 Task: Find connections with filter location Santo Antônio de Posse with filter topic #likewith filter profile language French with filter current company Sapiens with filter school Mahatma Gandhi University, Kottayam with filter industry Oil and Gas with filter service category Pricing Strategy with filter keywords title Drafter
Action: Mouse moved to (502, 93)
Screenshot: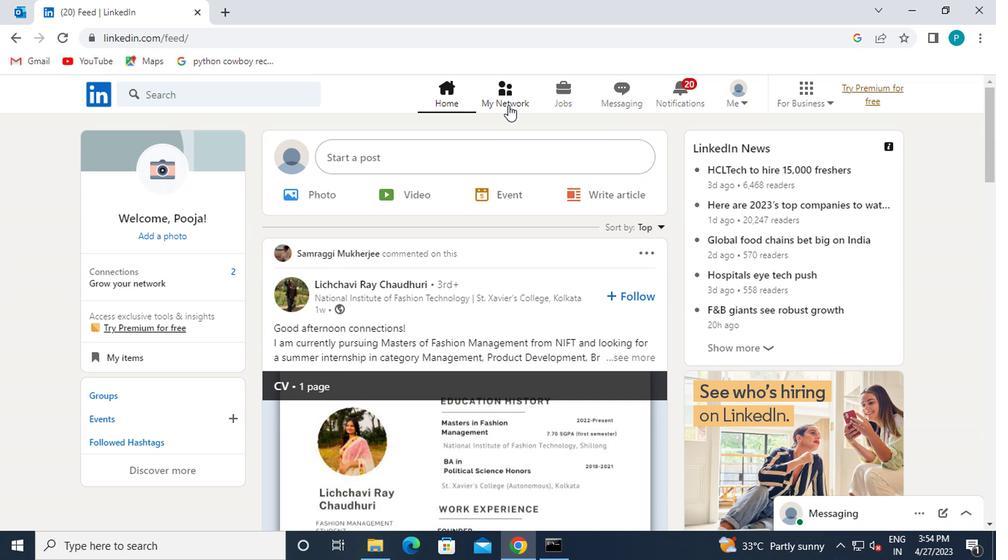 
Action: Mouse pressed left at (502, 93)
Screenshot: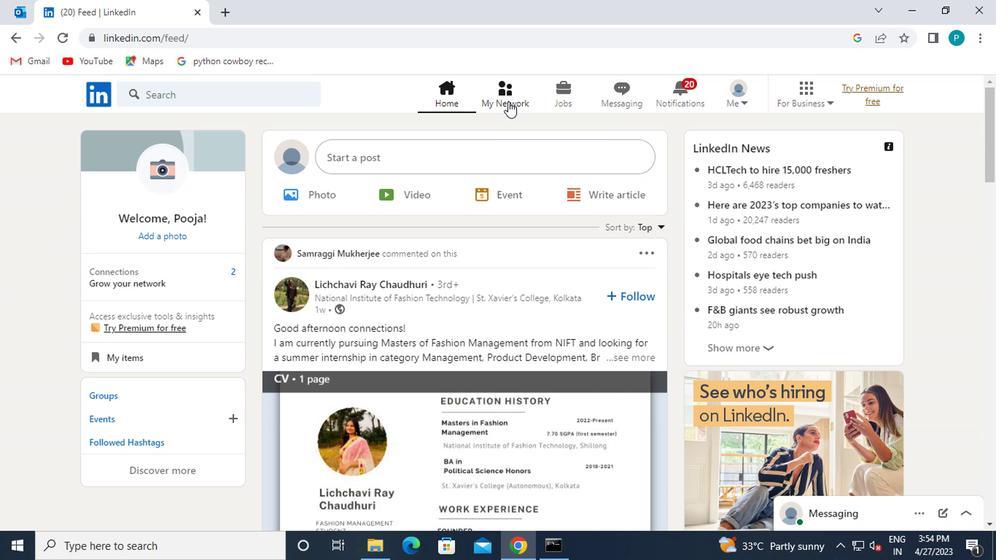 
Action: Mouse moved to (169, 177)
Screenshot: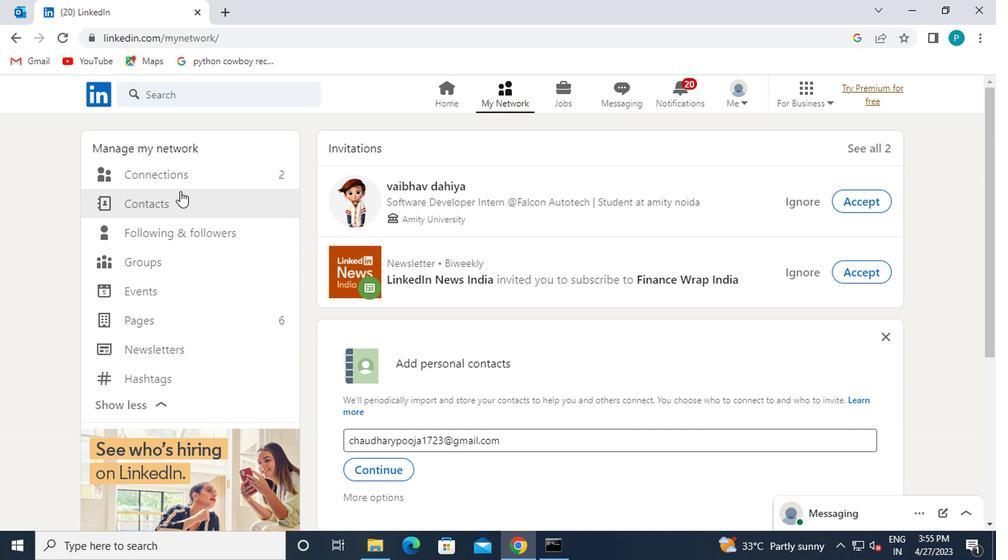
Action: Mouse pressed left at (169, 177)
Screenshot: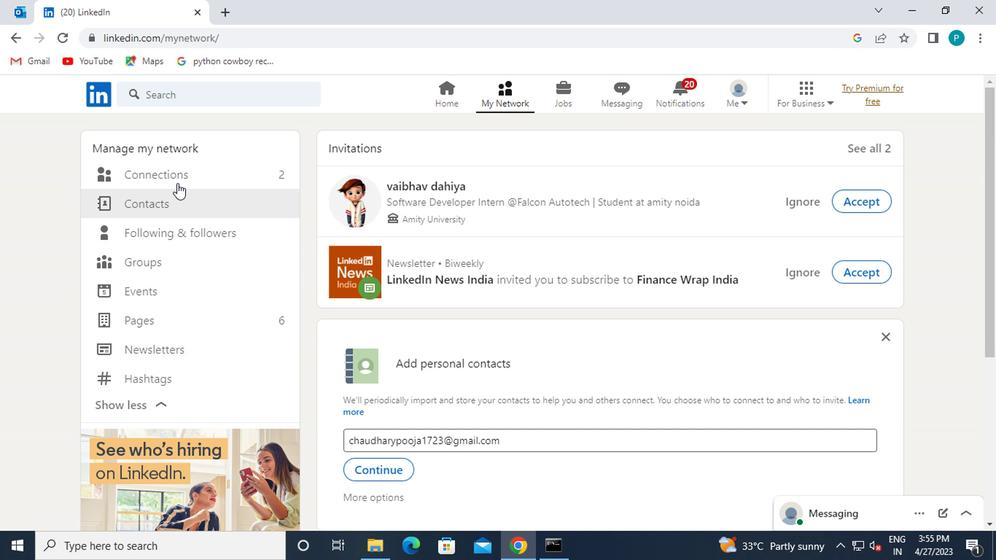 
Action: Mouse moved to (629, 178)
Screenshot: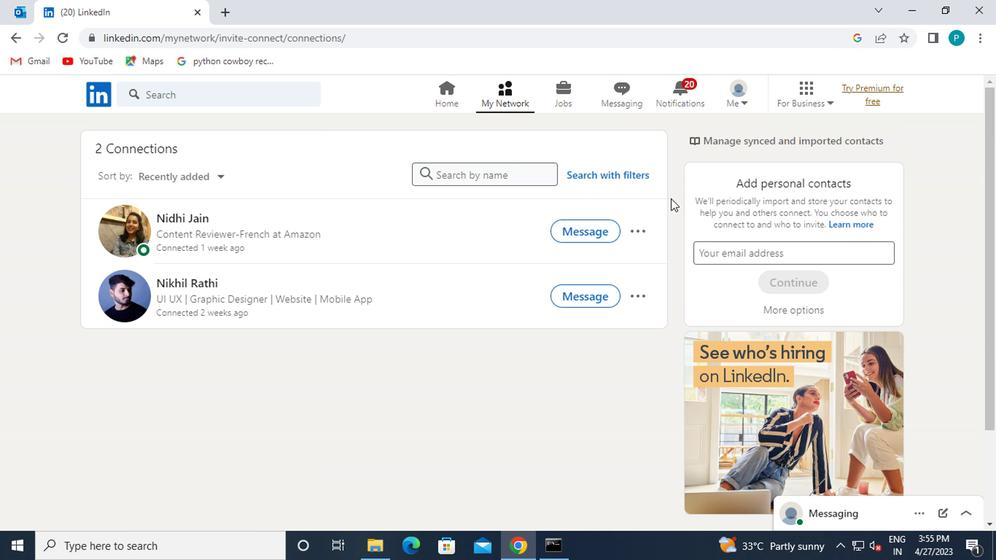 
Action: Mouse pressed left at (629, 178)
Screenshot: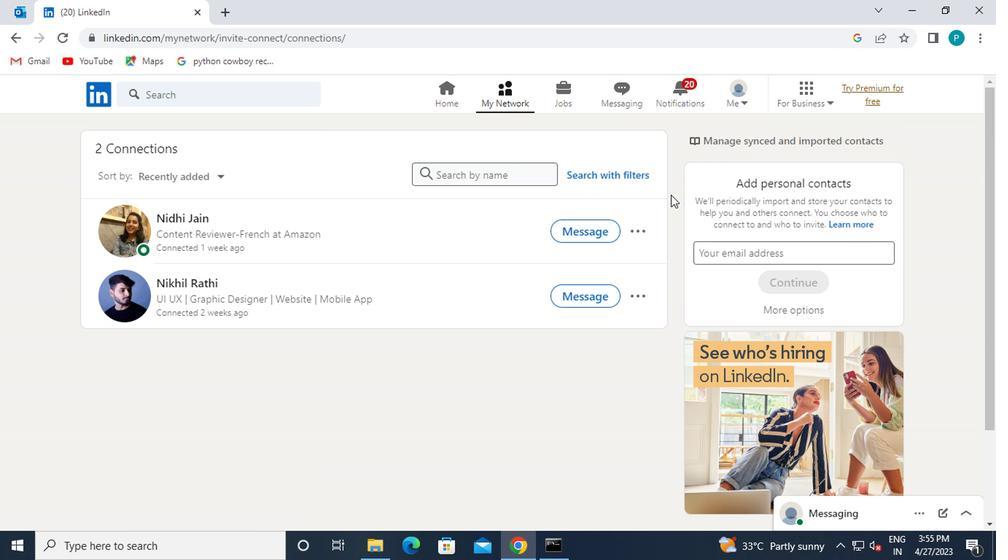 
Action: Mouse moved to (542, 140)
Screenshot: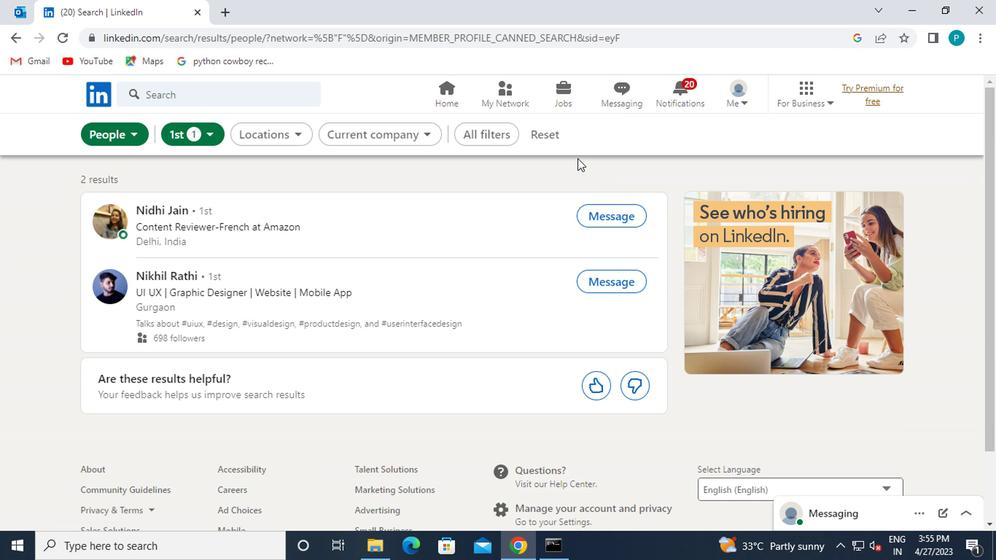 
Action: Mouse pressed left at (542, 140)
Screenshot: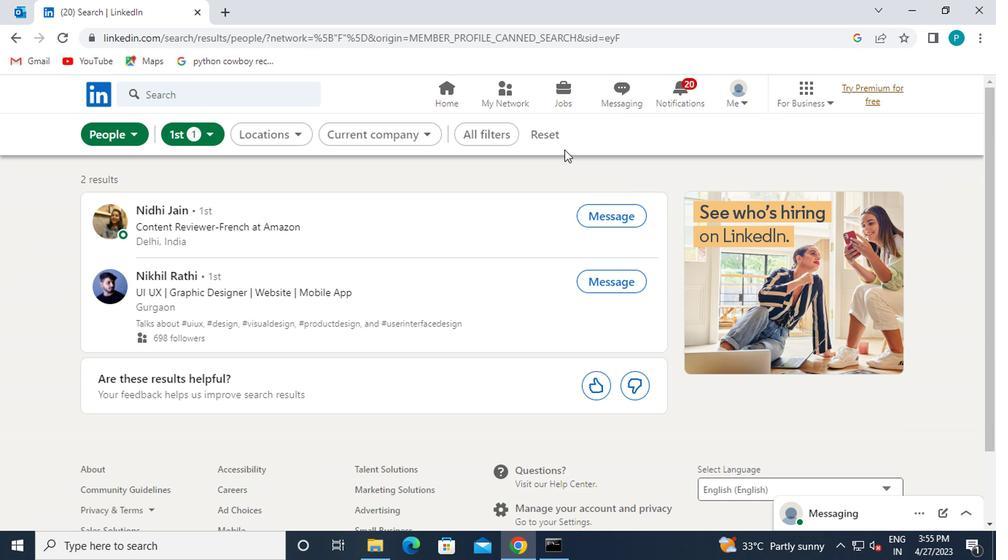
Action: Mouse moved to (531, 137)
Screenshot: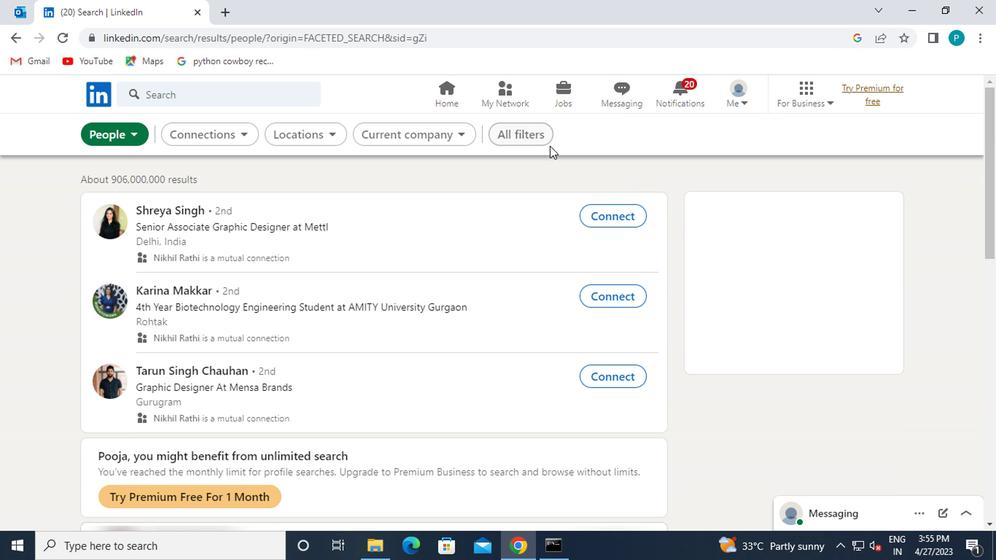 
Action: Mouse pressed left at (531, 137)
Screenshot: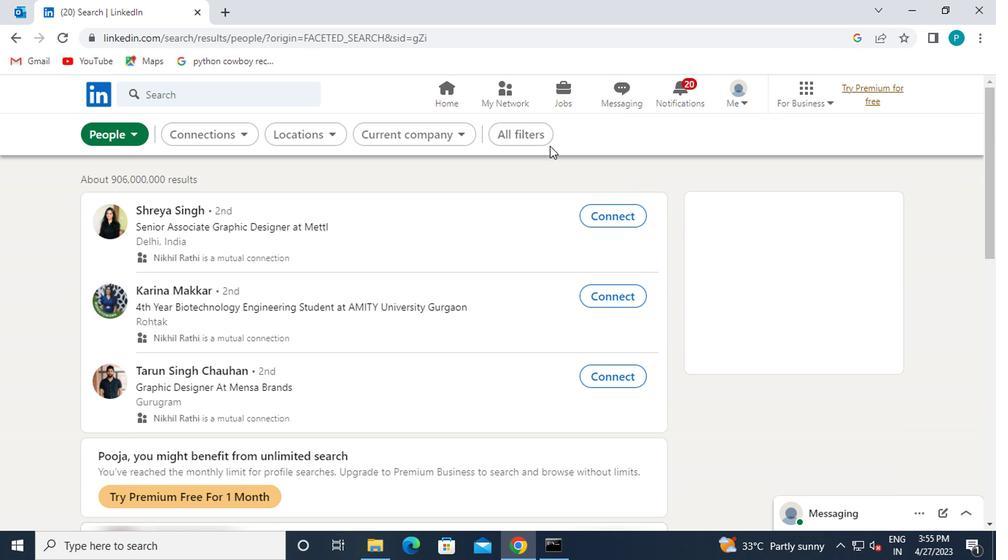 
Action: Mouse moved to (812, 295)
Screenshot: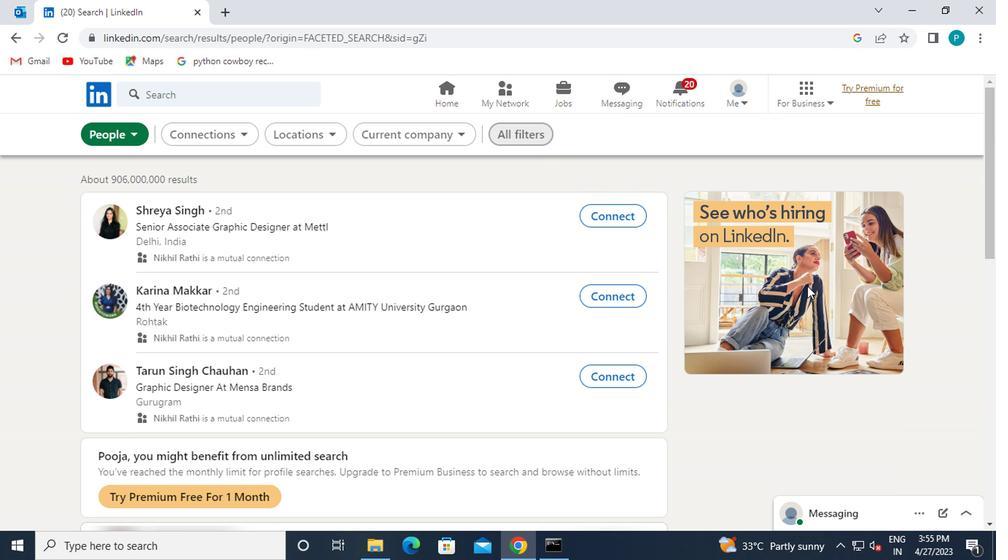 
Action: Mouse scrolled (812, 294) with delta (0, -1)
Screenshot: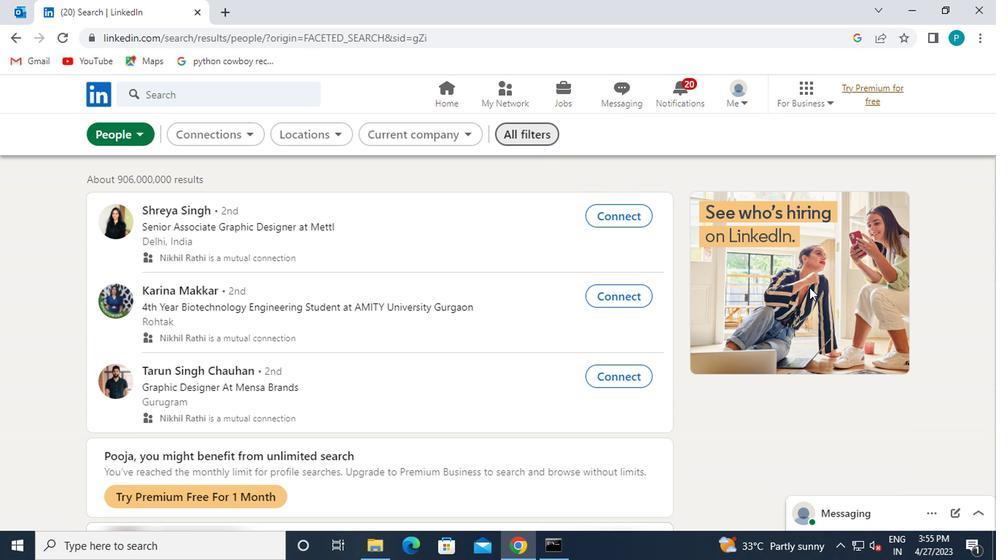 
Action: Mouse scrolled (812, 294) with delta (0, -1)
Screenshot: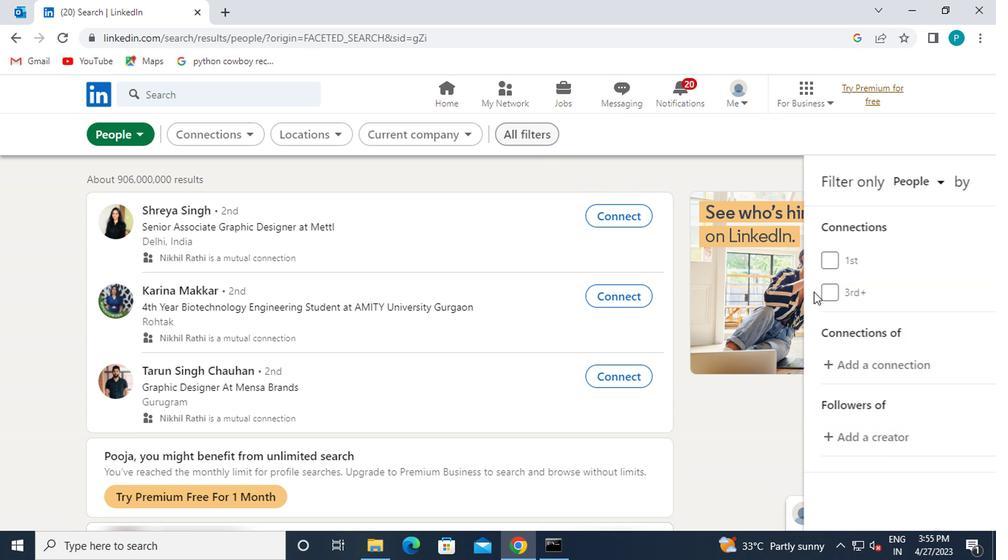 
Action: Mouse scrolled (812, 294) with delta (0, -1)
Screenshot: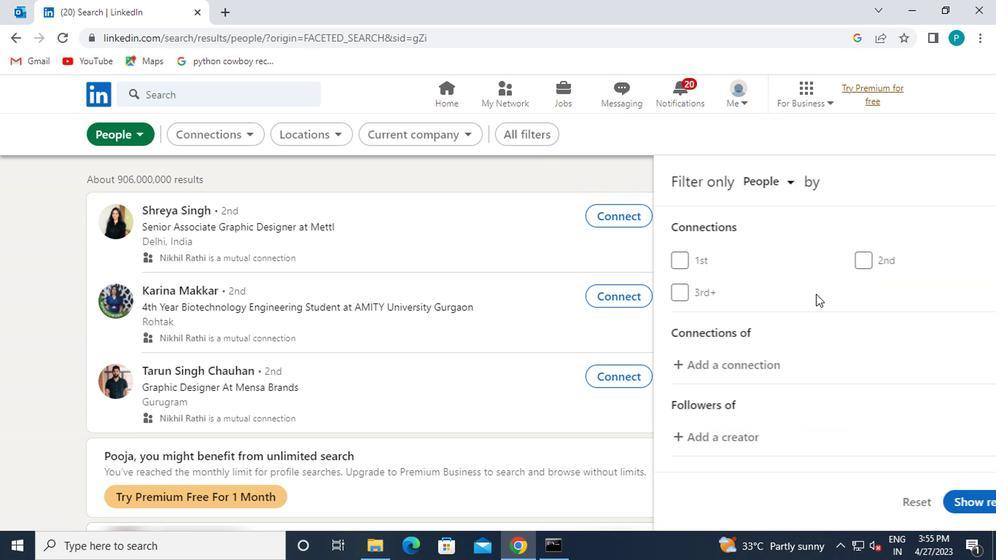 
Action: Mouse moved to (843, 360)
Screenshot: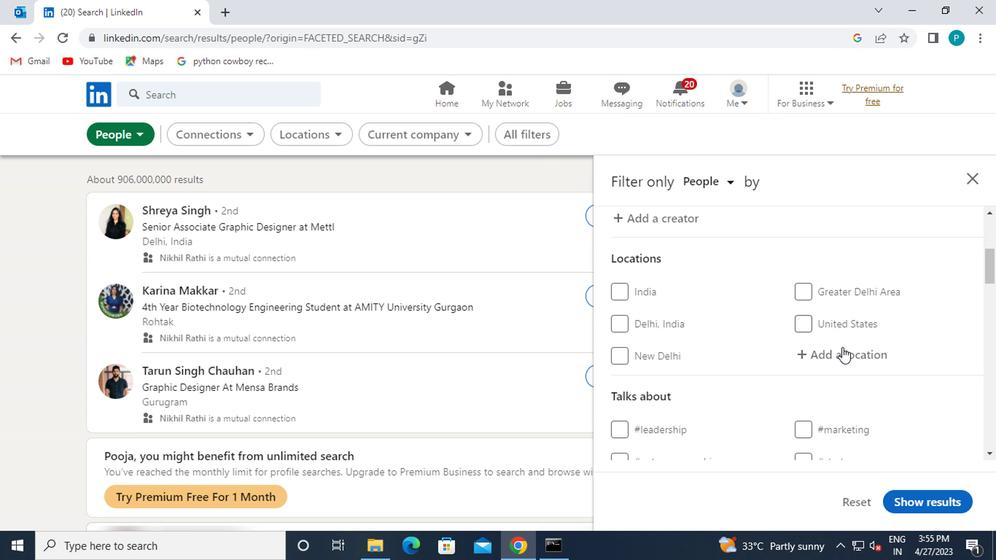 
Action: Mouse pressed left at (843, 360)
Screenshot: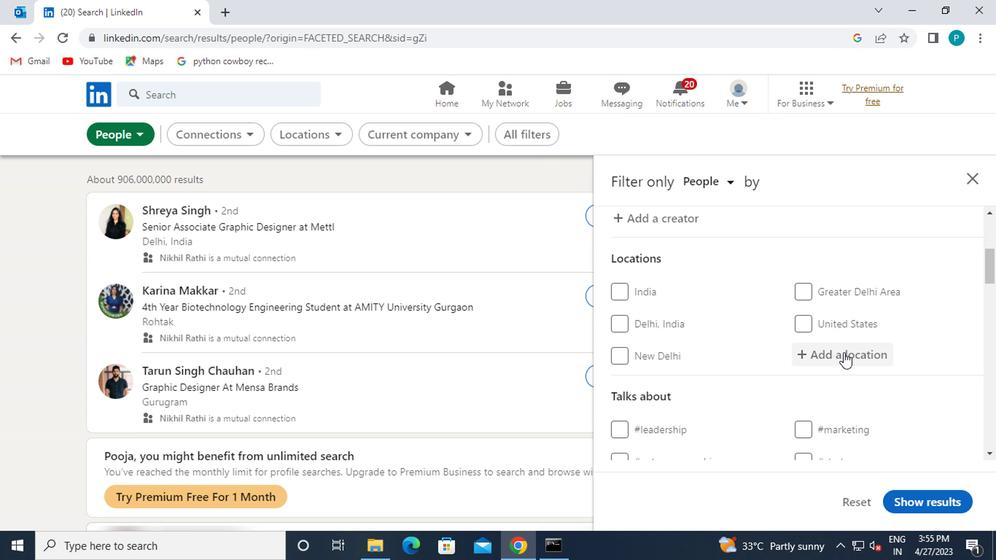 
Action: Key pressed <Key.caps_lock>s<Key.caps_lock>anto<Key.space><Key.caps_lock>a<Key.caps_lock>ntonio<Key.space>de
Screenshot: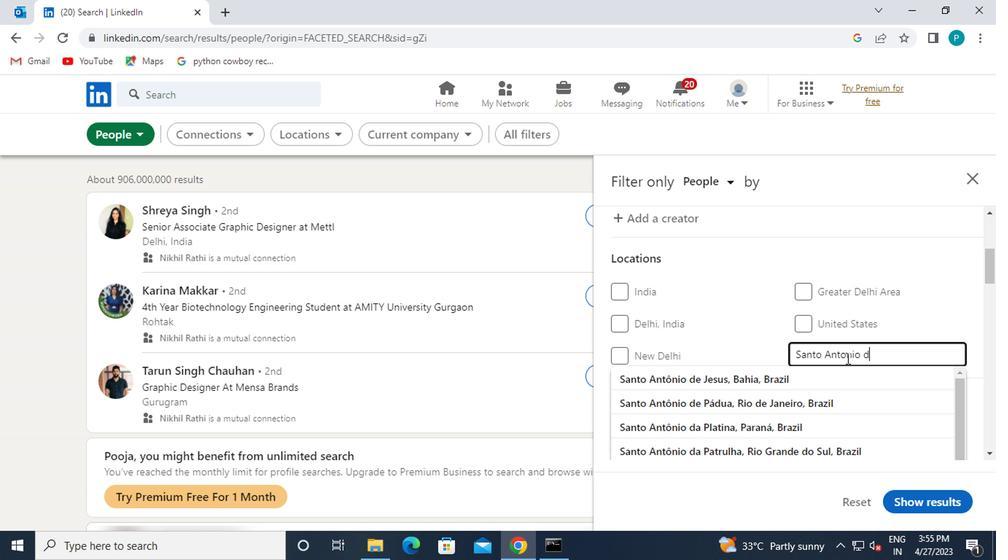 
Action: Mouse moved to (813, 424)
Screenshot: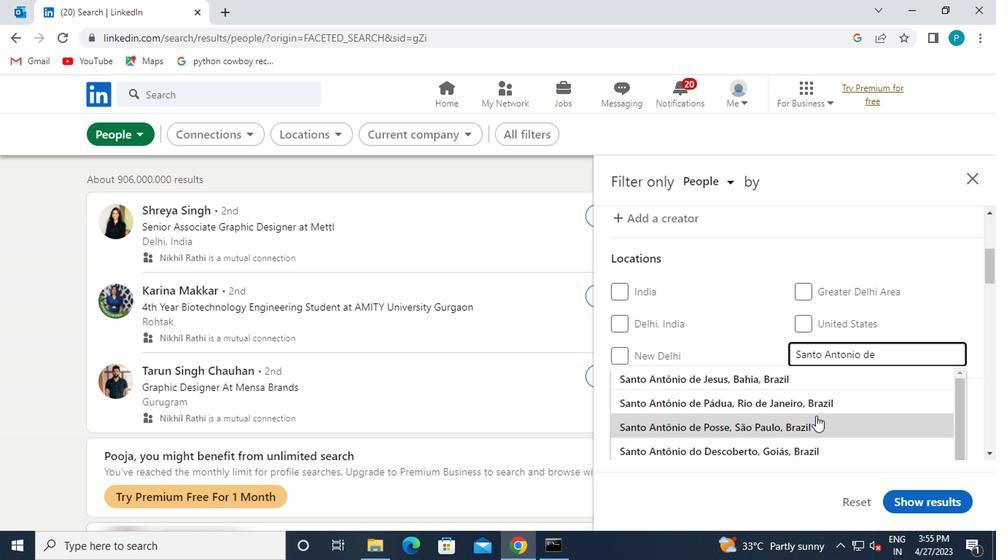 
Action: Mouse pressed left at (813, 424)
Screenshot: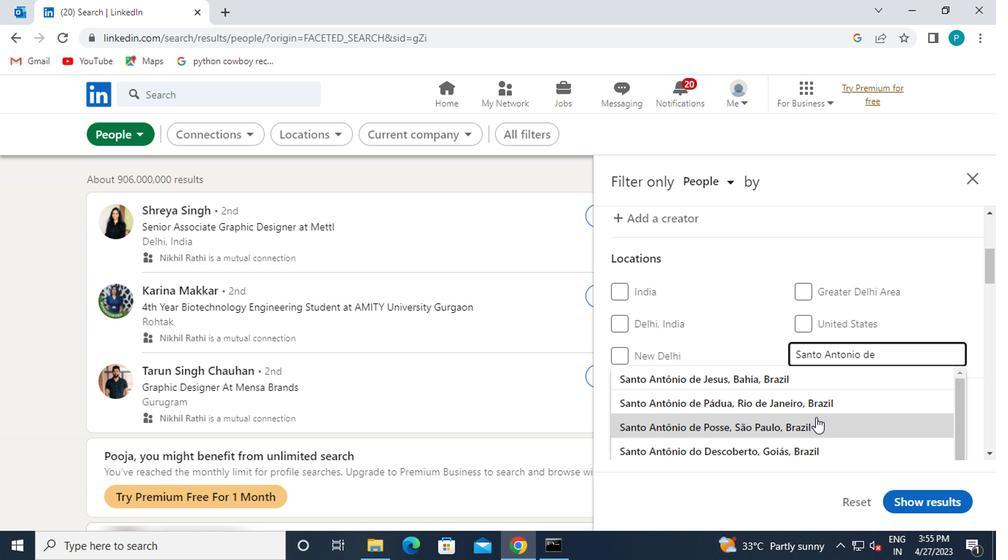 
Action: Mouse moved to (812, 392)
Screenshot: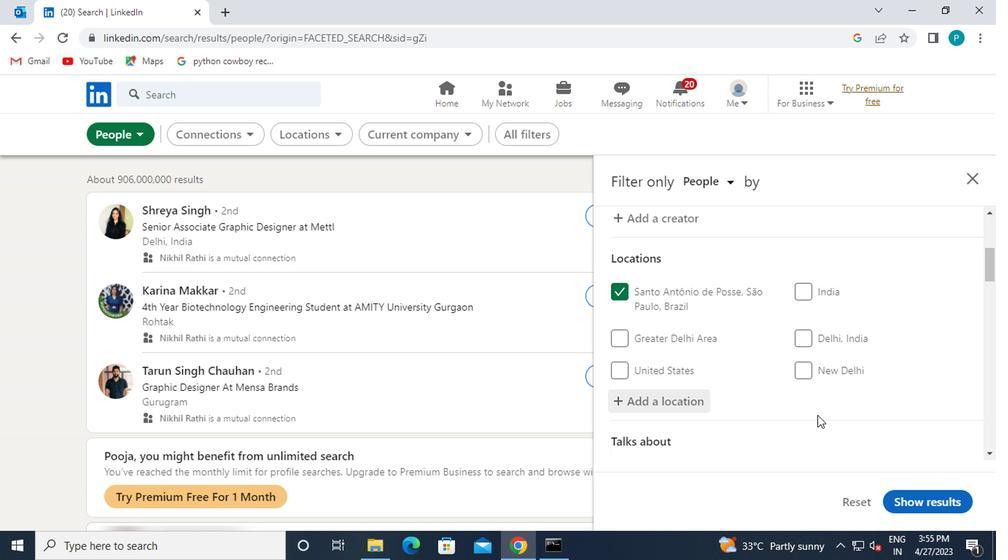 
Action: Mouse scrolled (812, 391) with delta (0, 0)
Screenshot: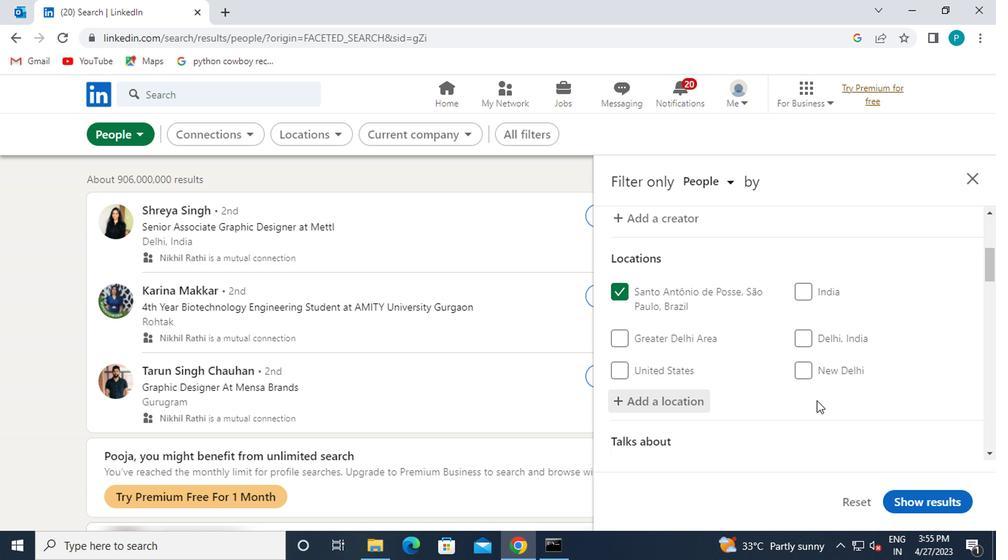 
Action: Mouse scrolled (812, 391) with delta (0, 0)
Screenshot: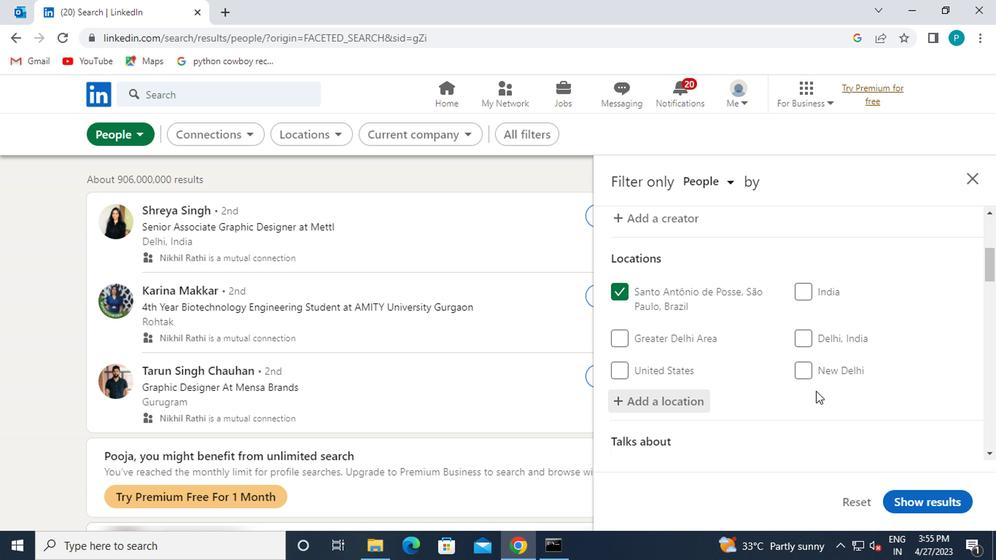 
Action: Mouse pressed left at (812, 392)
Screenshot: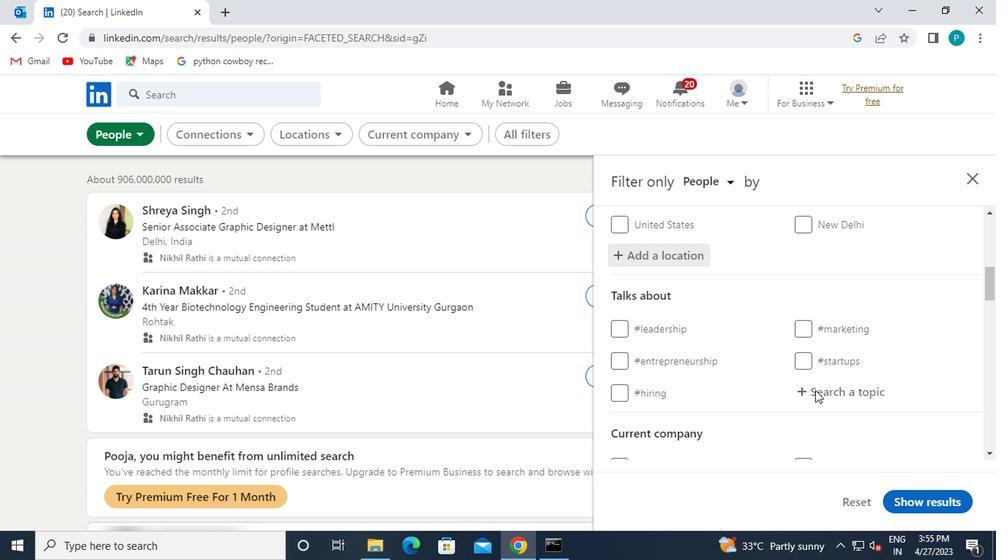 
Action: Mouse moved to (818, 389)
Screenshot: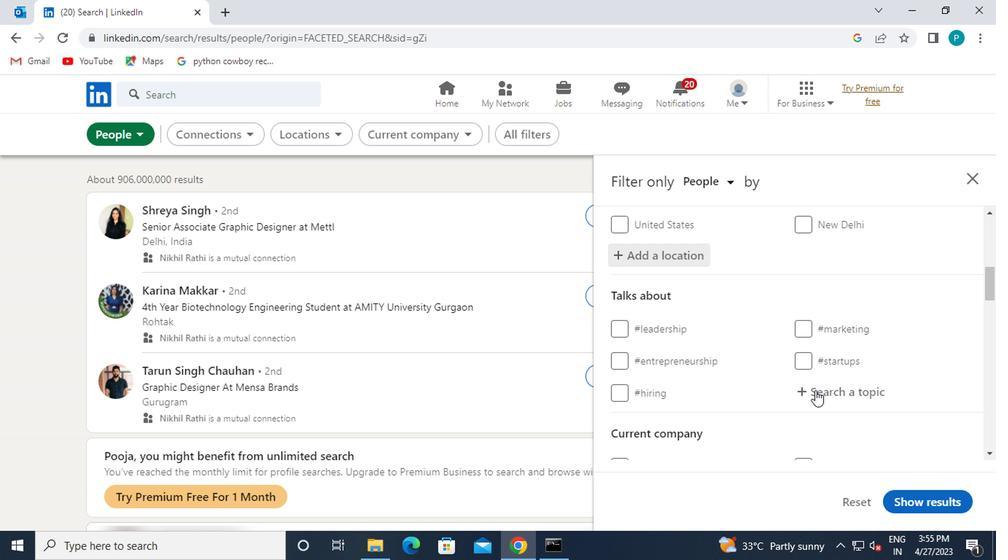 
Action: Key pressed <Key.shift>#LIKE
Screenshot: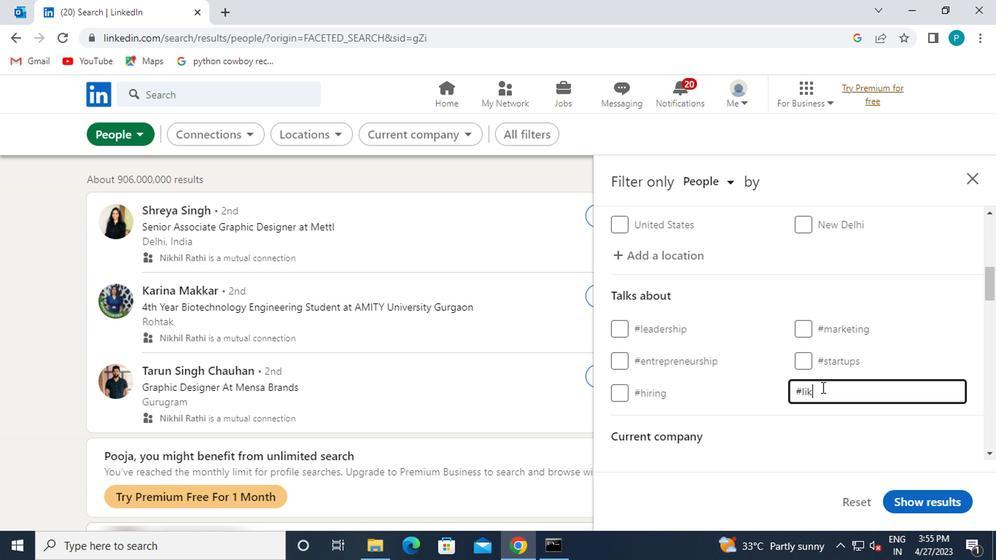 
Action: Mouse moved to (763, 388)
Screenshot: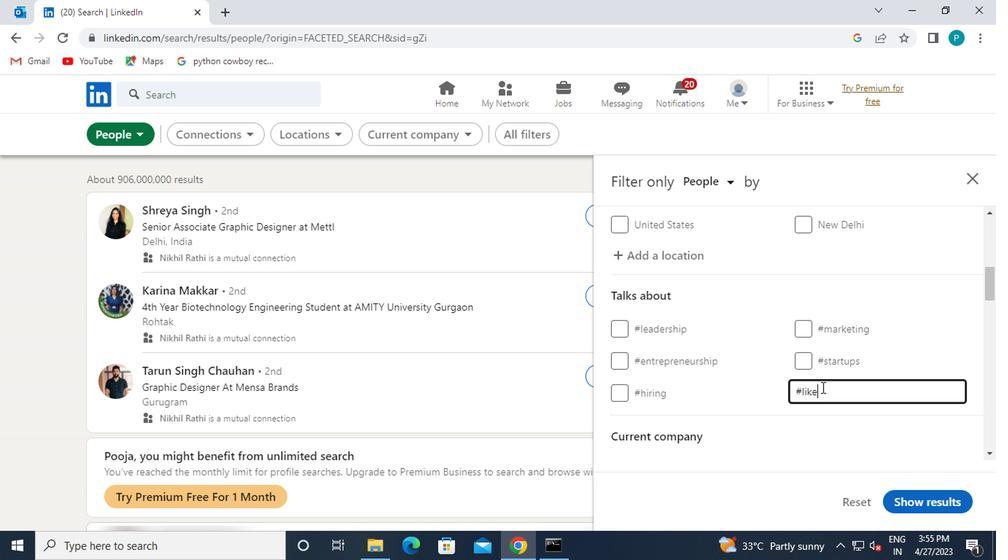 
Action: Mouse scrolled (763, 388) with delta (0, 0)
Screenshot: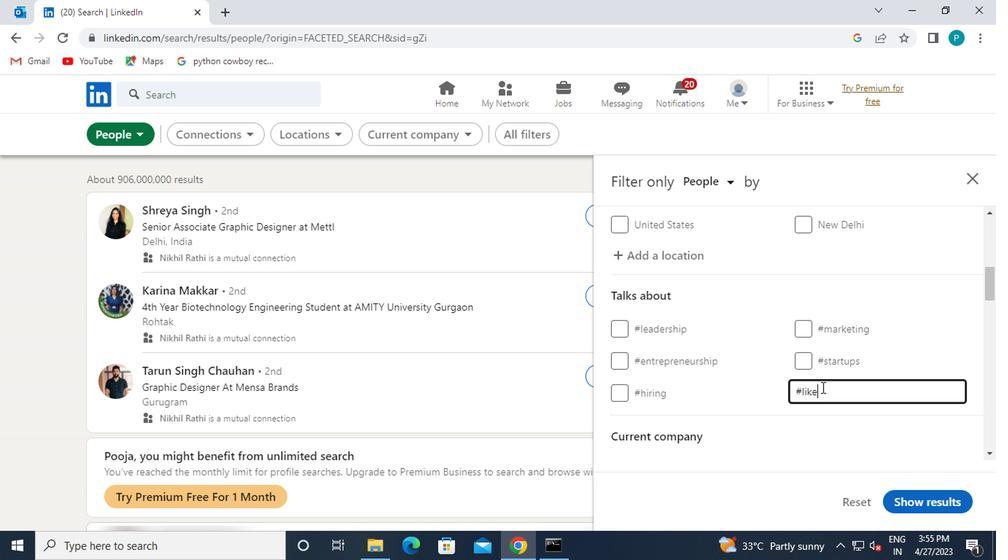
Action: Mouse moved to (761, 388)
Screenshot: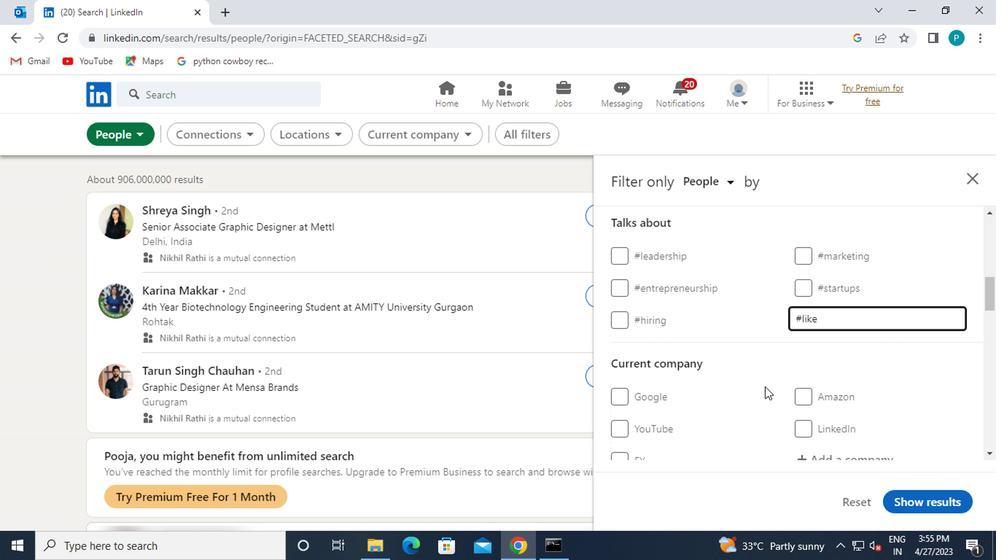 
Action: Mouse scrolled (761, 388) with delta (0, 0)
Screenshot: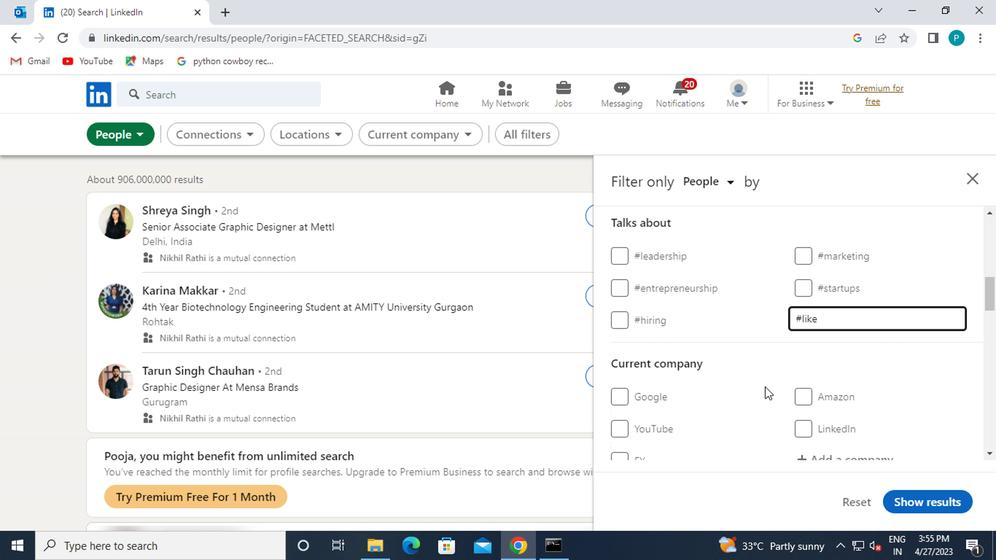 
Action: Mouse moved to (760, 388)
Screenshot: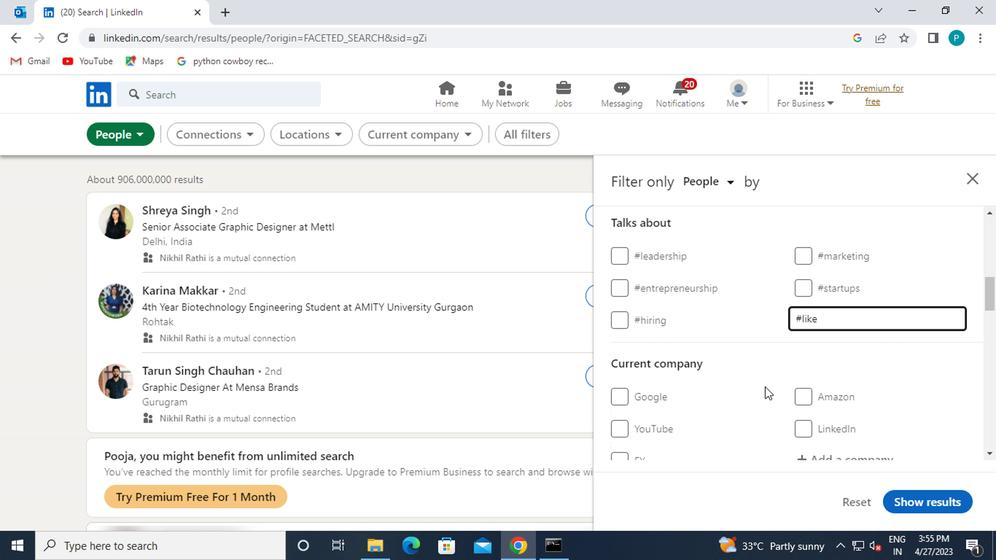 
Action: Mouse scrolled (760, 388) with delta (0, 0)
Screenshot: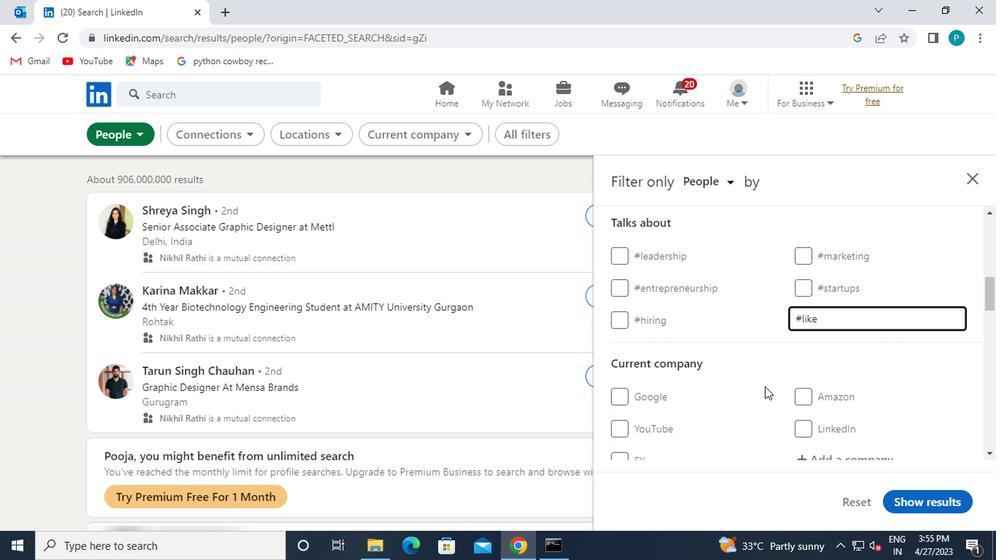 
Action: Mouse moved to (772, 395)
Screenshot: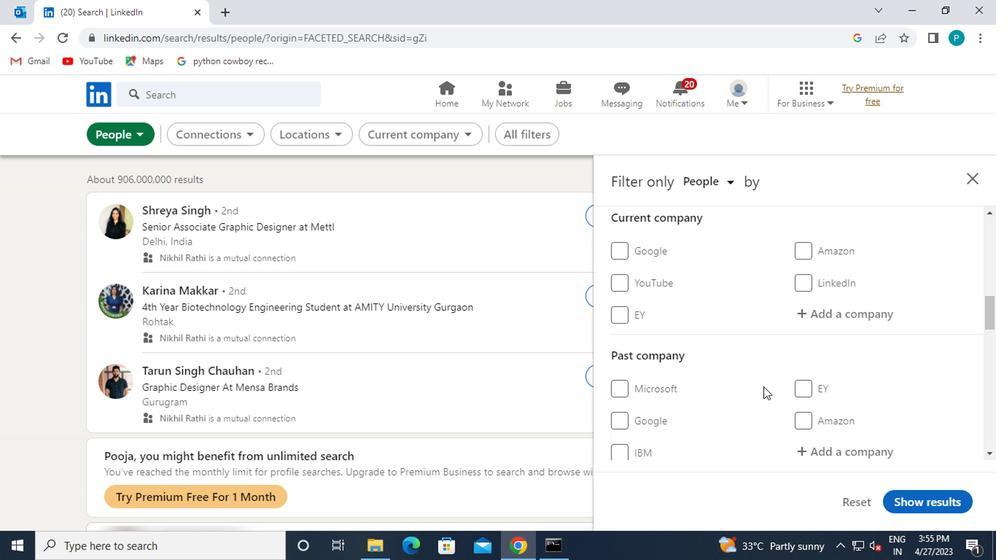 
Action: Mouse scrolled (772, 395) with delta (0, 0)
Screenshot: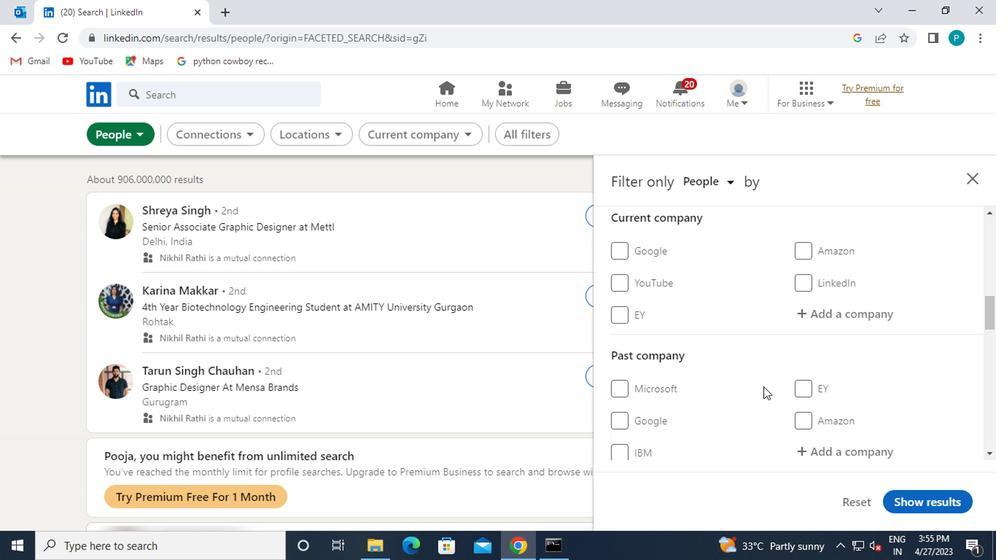 
Action: Mouse scrolled (772, 395) with delta (0, 0)
Screenshot: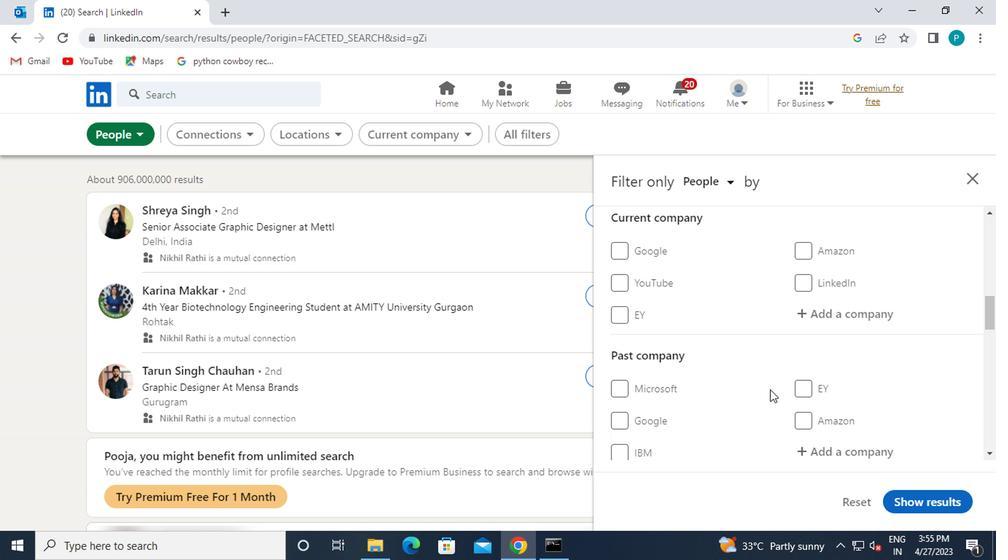 
Action: Mouse scrolled (772, 395) with delta (0, 0)
Screenshot: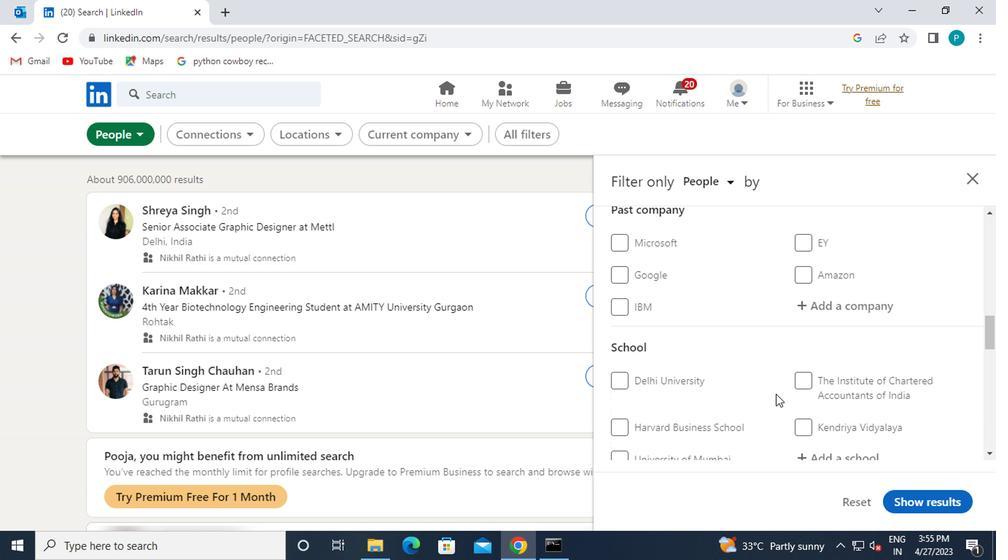 
Action: Mouse scrolled (772, 395) with delta (0, 0)
Screenshot: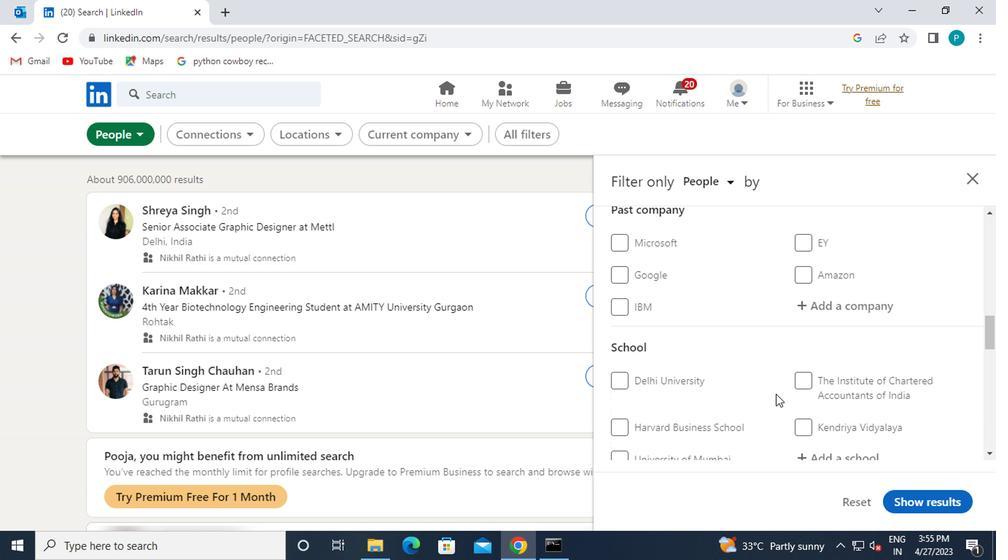 
Action: Mouse moved to (745, 381)
Screenshot: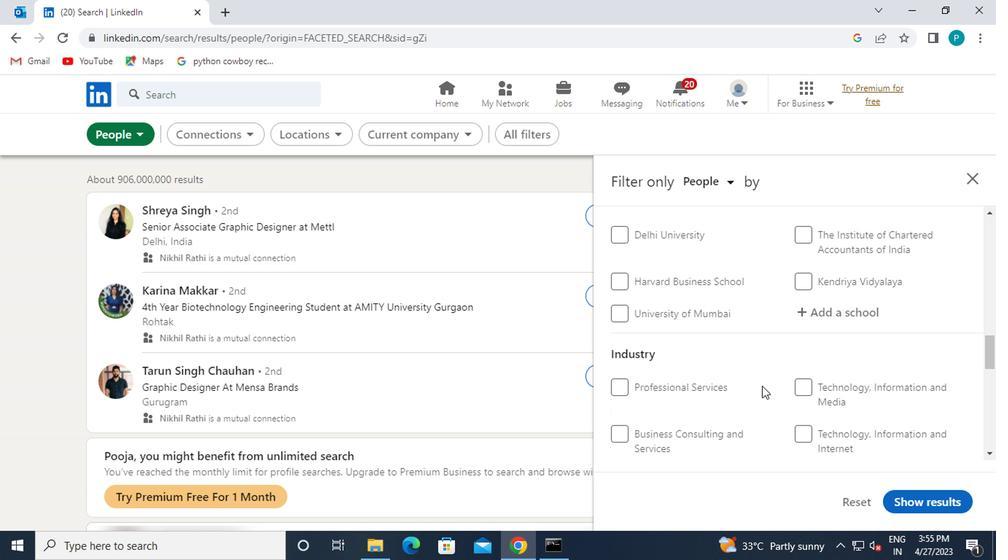 
Action: Mouse scrolled (745, 380) with delta (0, -1)
Screenshot: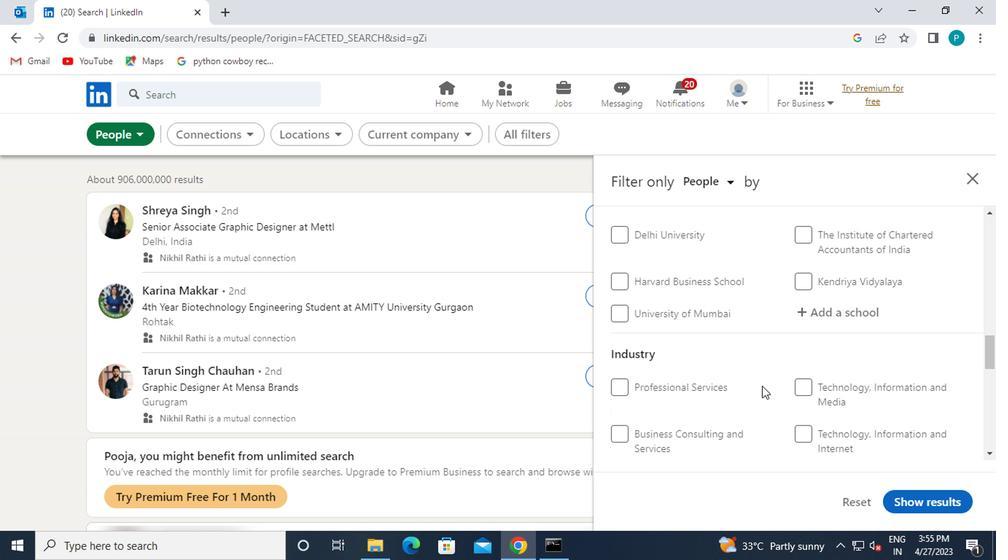 
Action: Mouse moved to (744, 380)
Screenshot: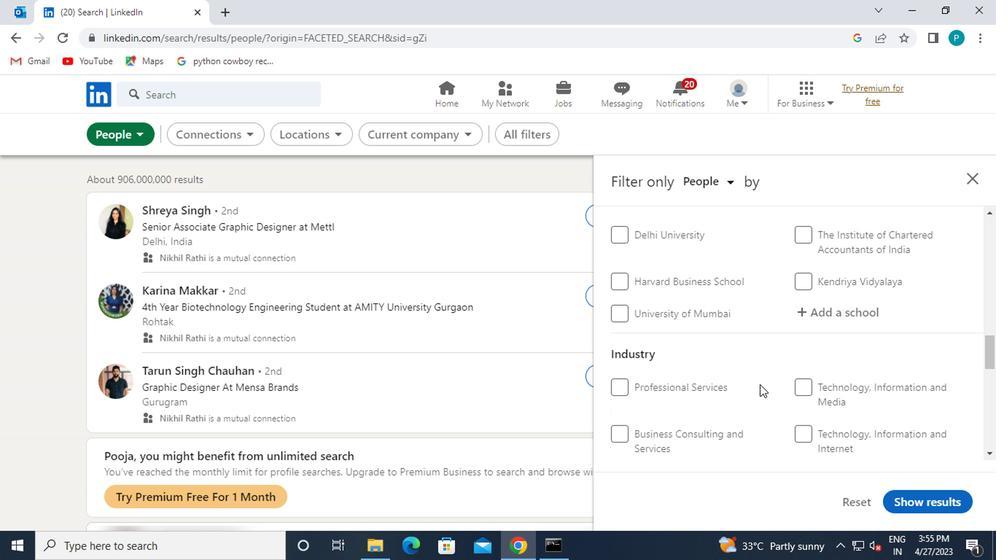 
Action: Mouse scrolled (744, 379) with delta (0, 0)
Screenshot: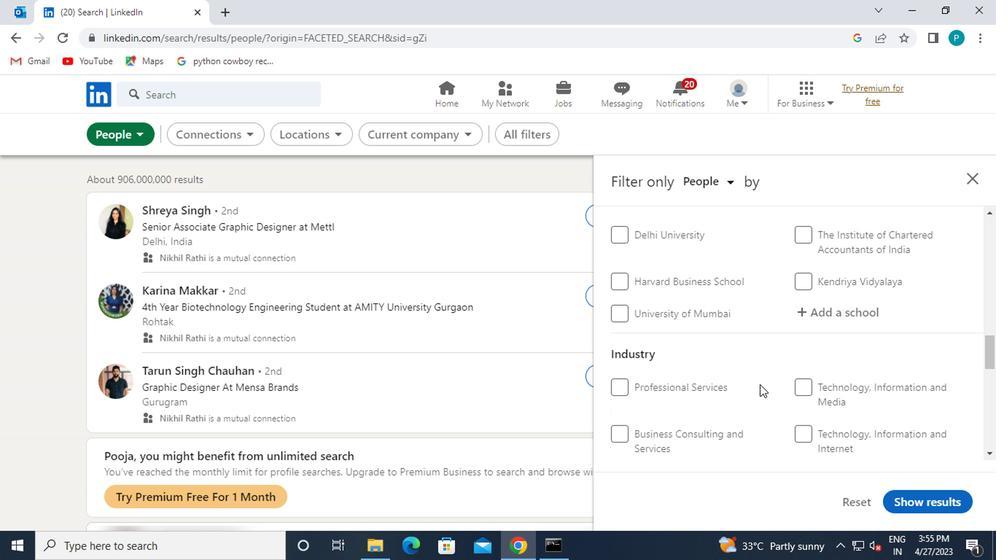 
Action: Mouse moved to (743, 380)
Screenshot: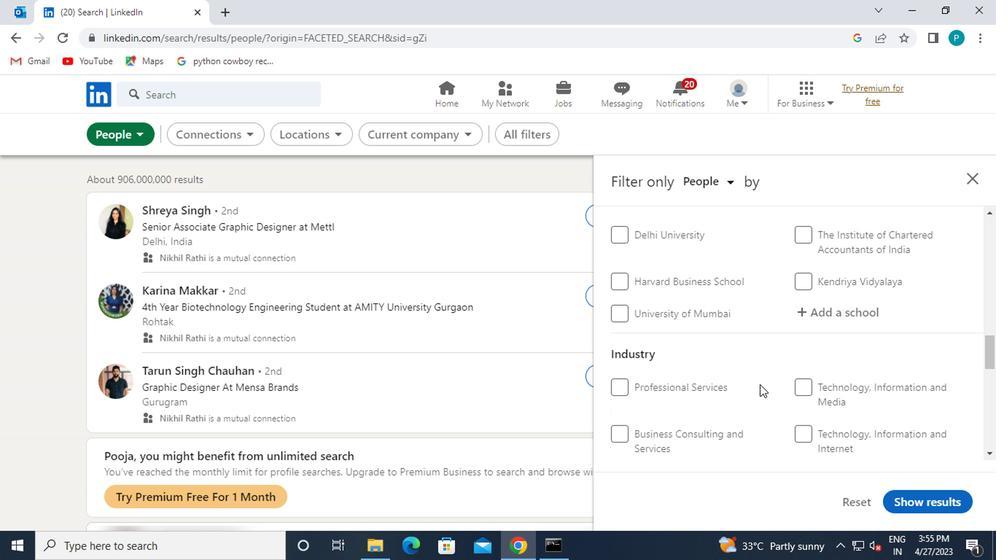 
Action: Mouse scrolled (743, 379) with delta (0, 0)
Screenshot: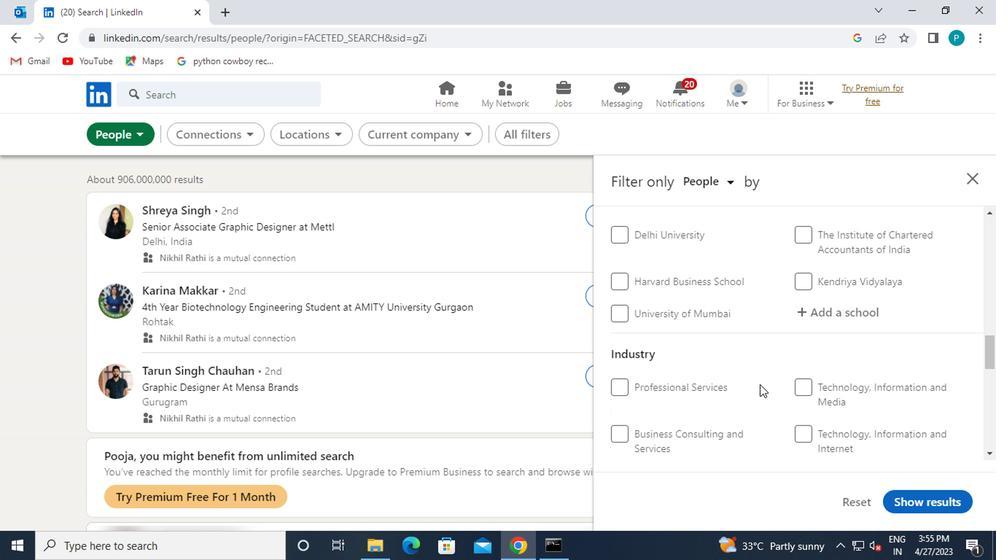 
Action: Mouse moved to (742, 380)
Screenshot: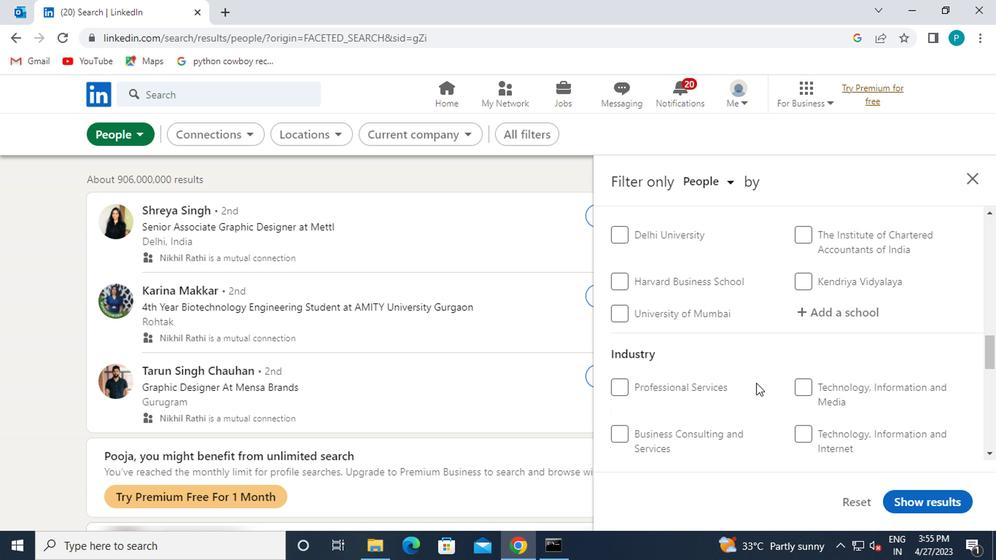 
Action: Mouse scrolled (742, 379) with delta (0, 0)
Screenshot: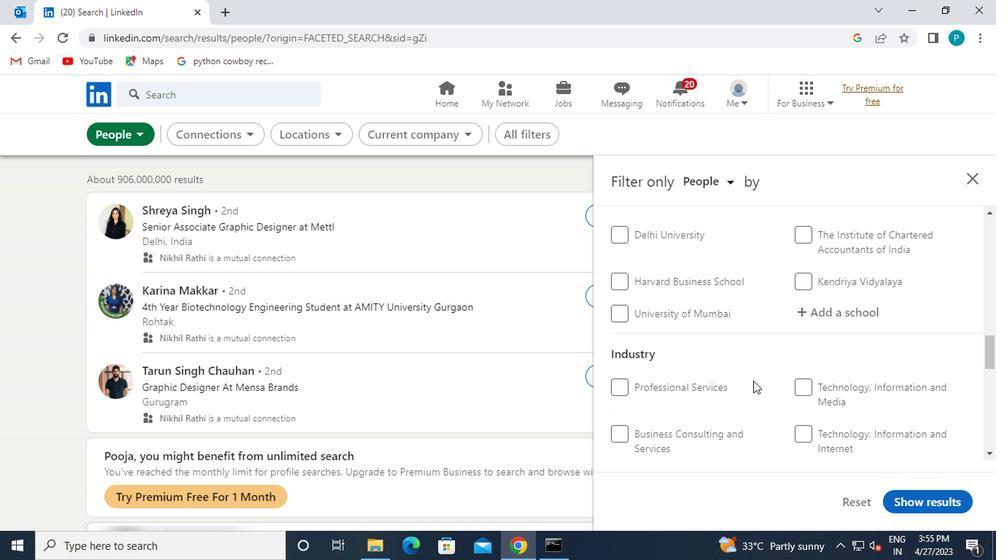 
Action: Mouse moved to (817, 264)
Screenshot: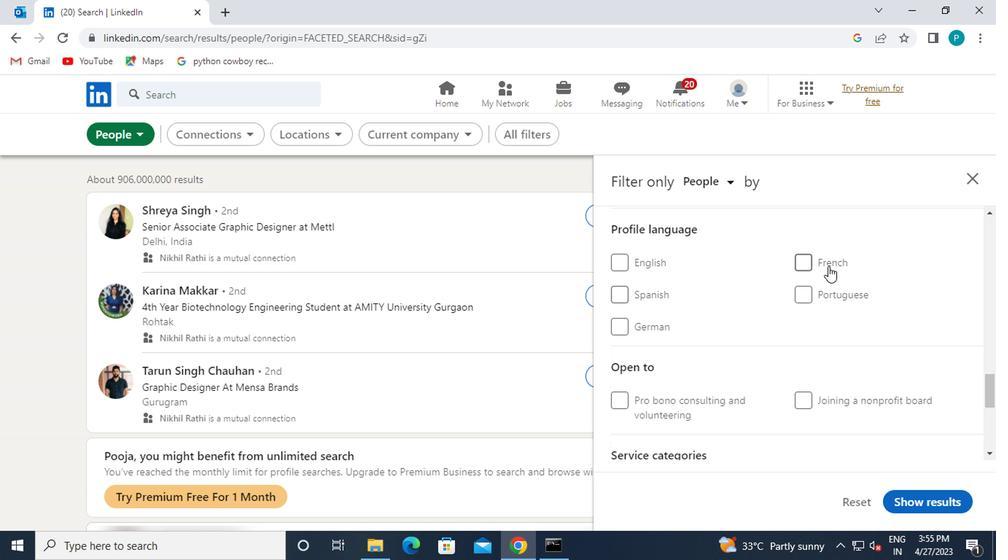 
Action: Mouse pressed left at (817, 264)
Screenshot: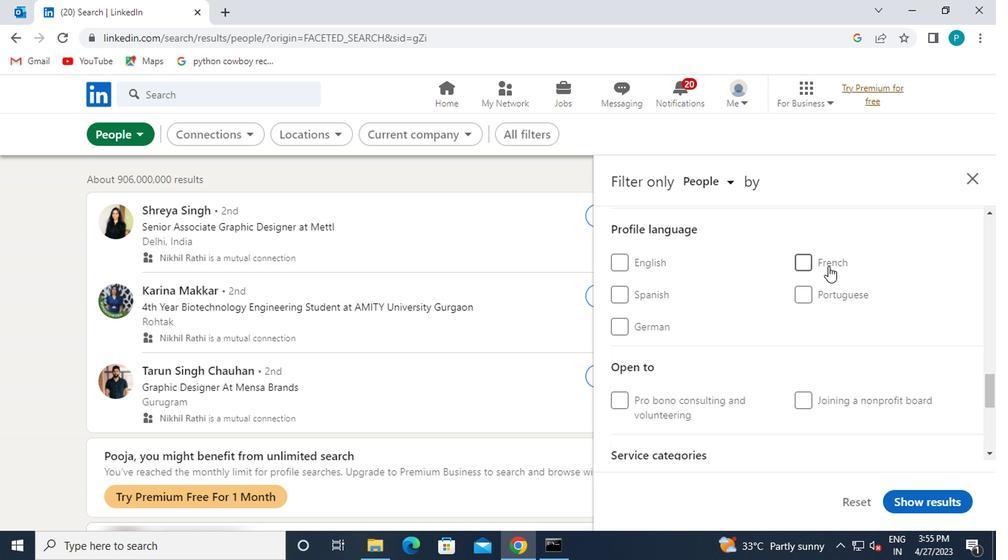 
Action: Mouse moved to (815, 271)
Screenshot: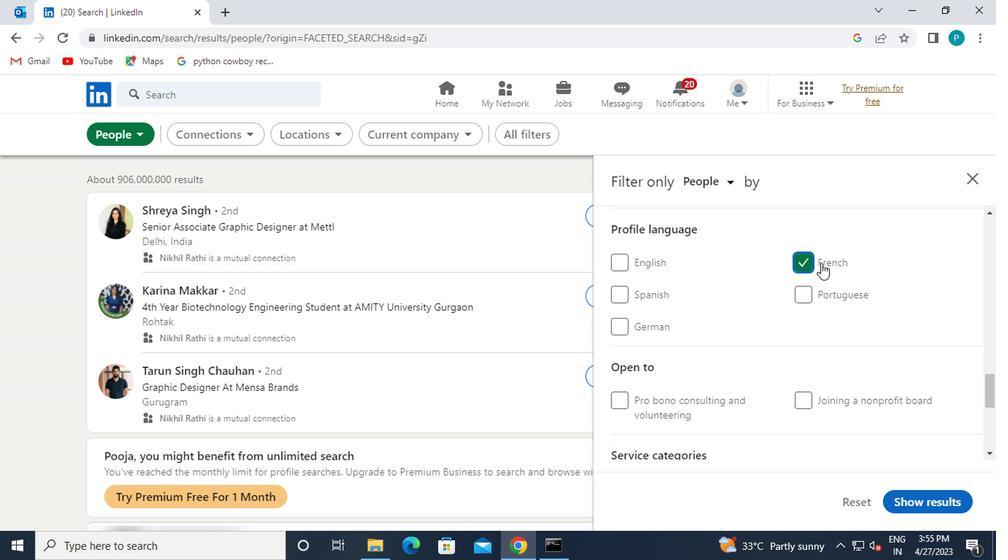 
Action: Mouse scrolled (815, 272) with delta (0, 1)
Screenshot: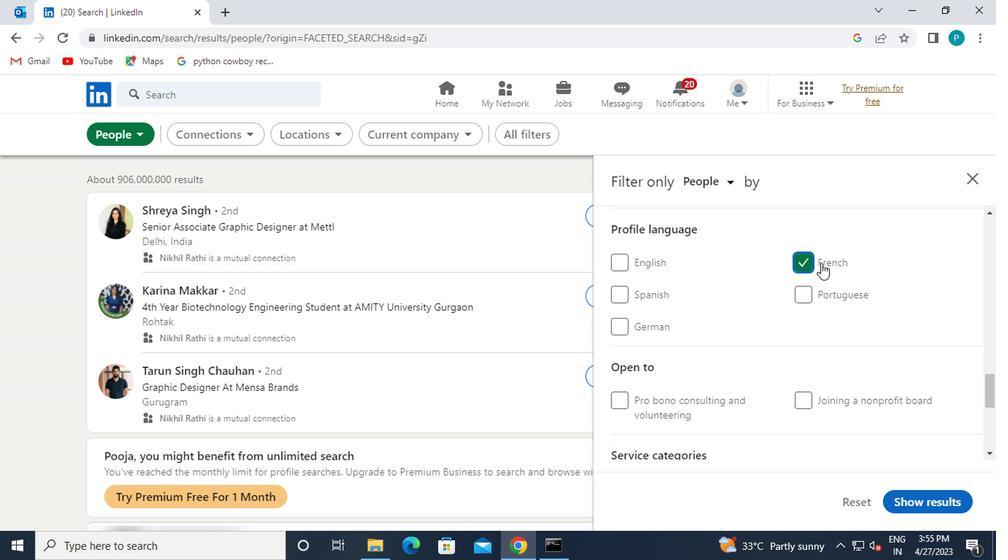 
Action: Mouse scrolled (815, 272) with delta (0, 1)
Screenshot: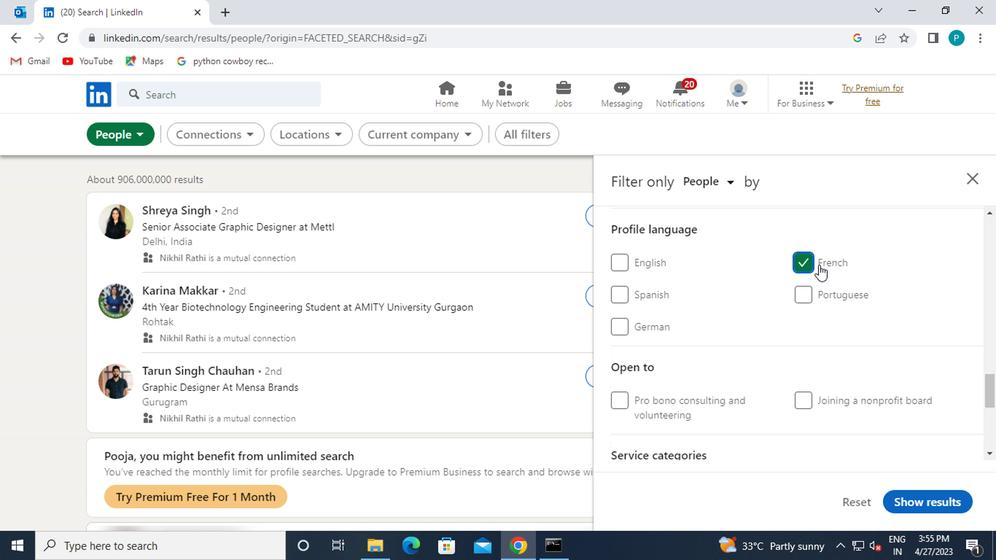 
Action: Mouse scrolled (815, 272) with delta (0, 1)
Screenshot: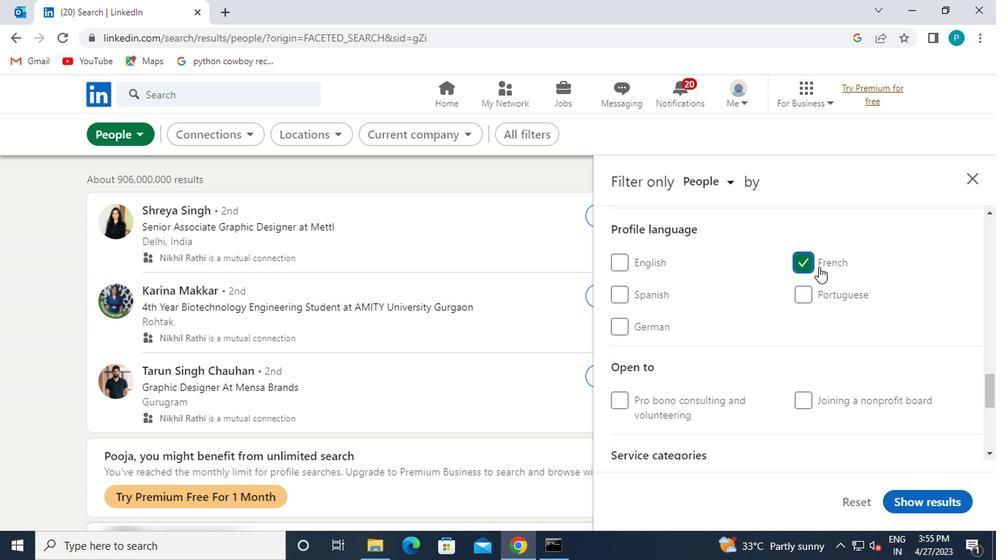
Action: Mouse moved to (788, 308)
Screenshot: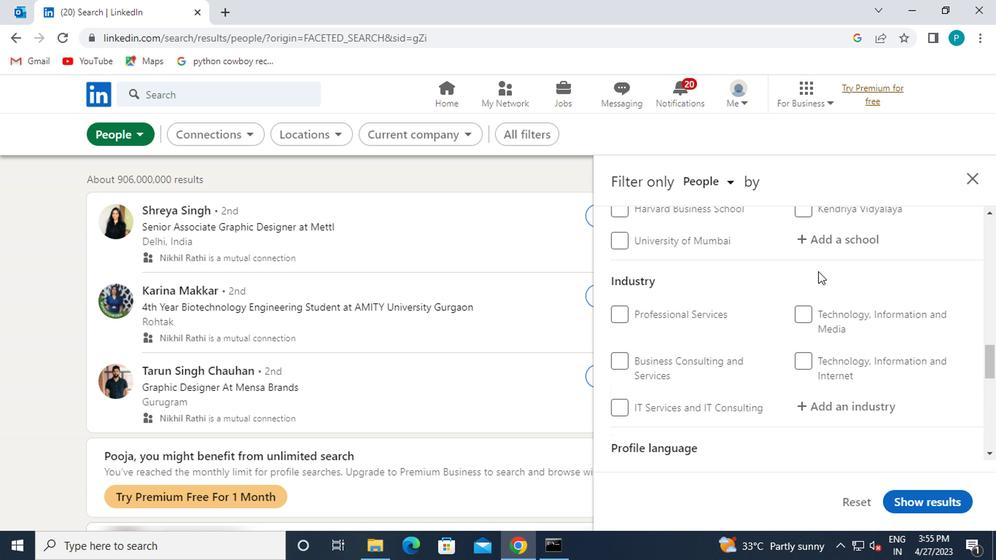 
Action: Mouse scrolled (788, 308) with delta (0, 0)
Screenshot: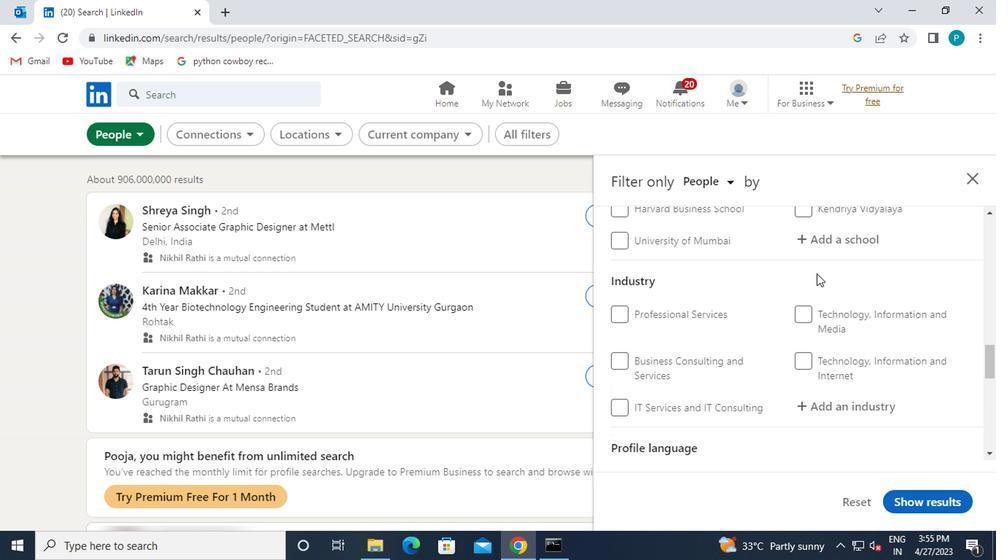 
Action: Mouse scrolled (788, 308) with delta (0, 0)
Screenshot: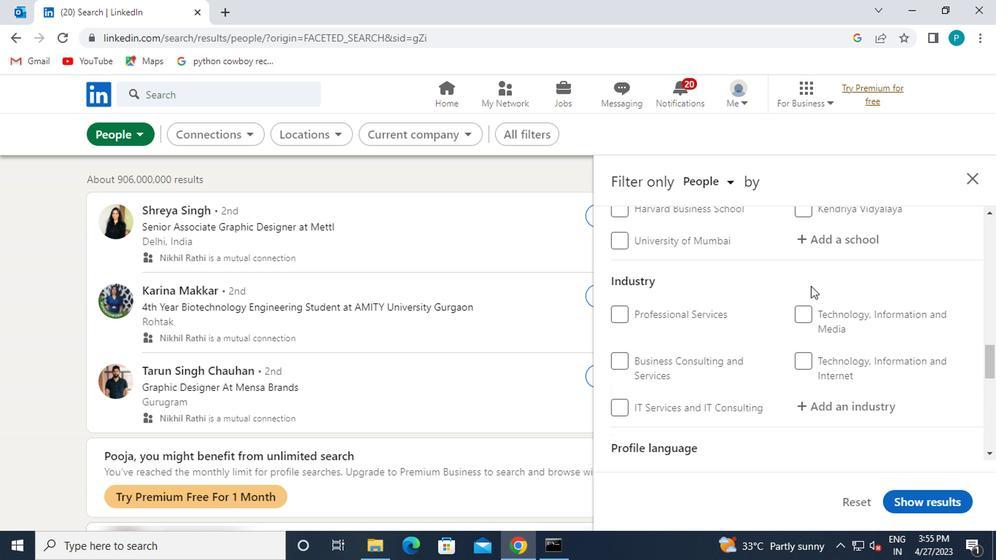 
Action: Mouse scrolled (788, 308) with delta (0, 0)
Screenshot: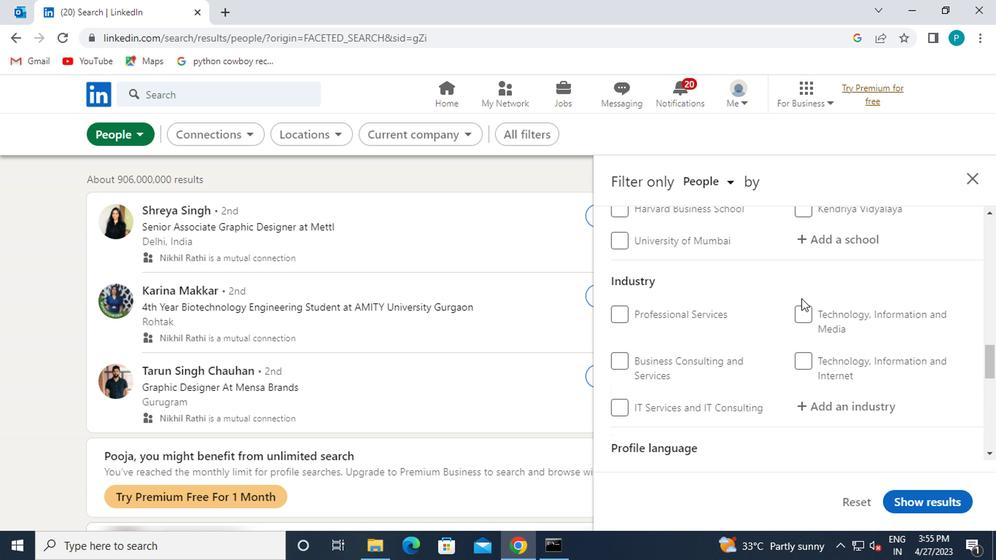 
Action: Mouse scrolled (788, 308) with delta (0, 0)
Screenshot: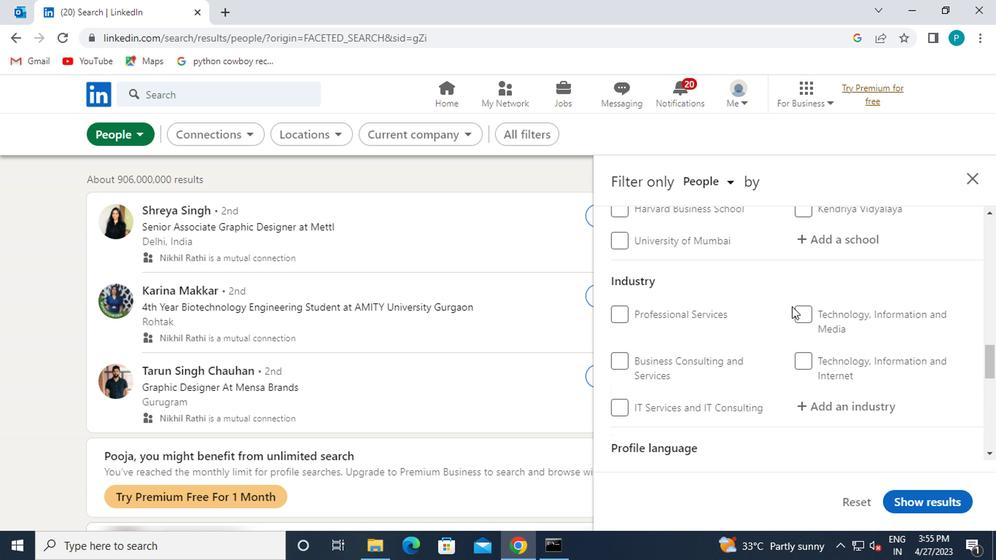 
Action: Mouse moved to (764, 333)
Screenshot: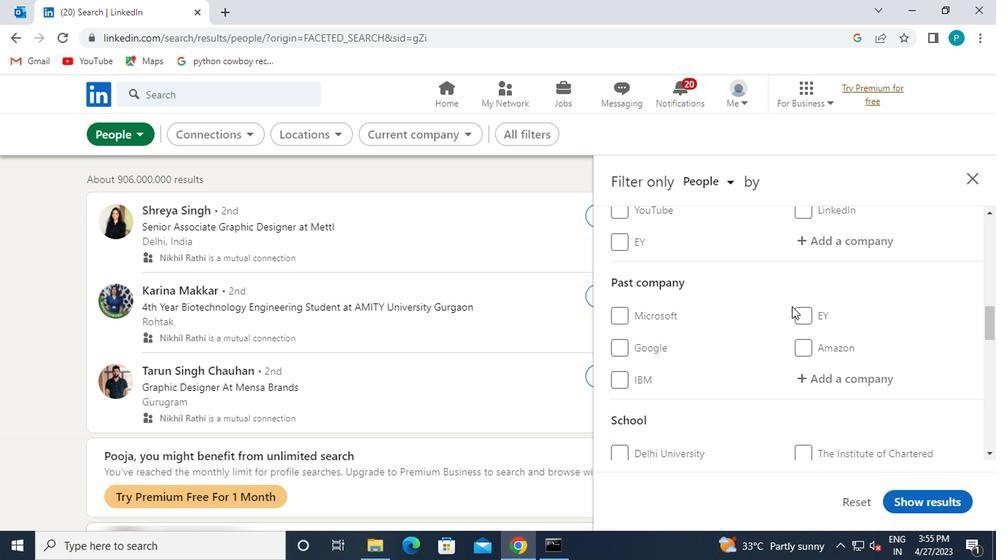 
Action: Mouse scrolled (764, 333) with delta (0, 0)
Screenshot: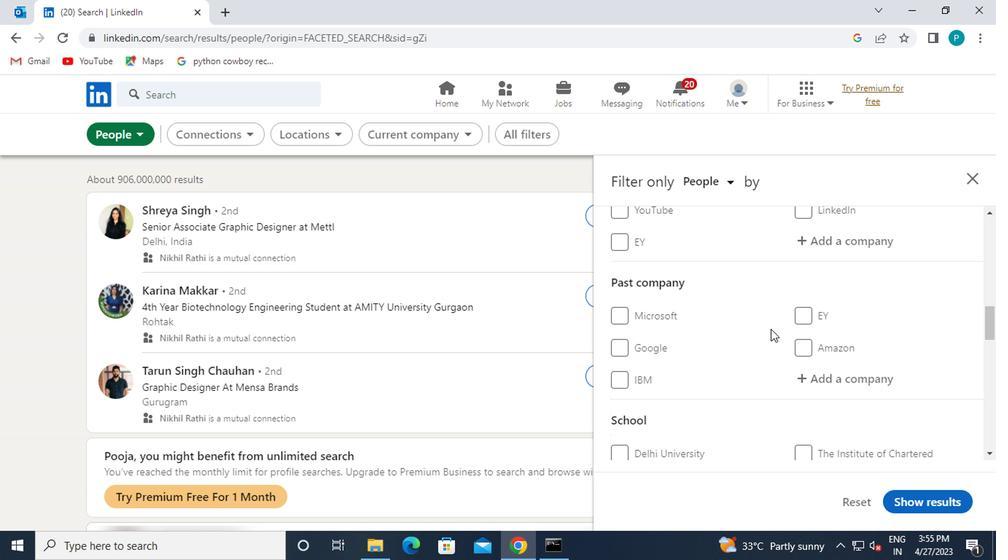 
Action: Mouse scrolled (764, 333) with delta (0, 0)
Screenshot: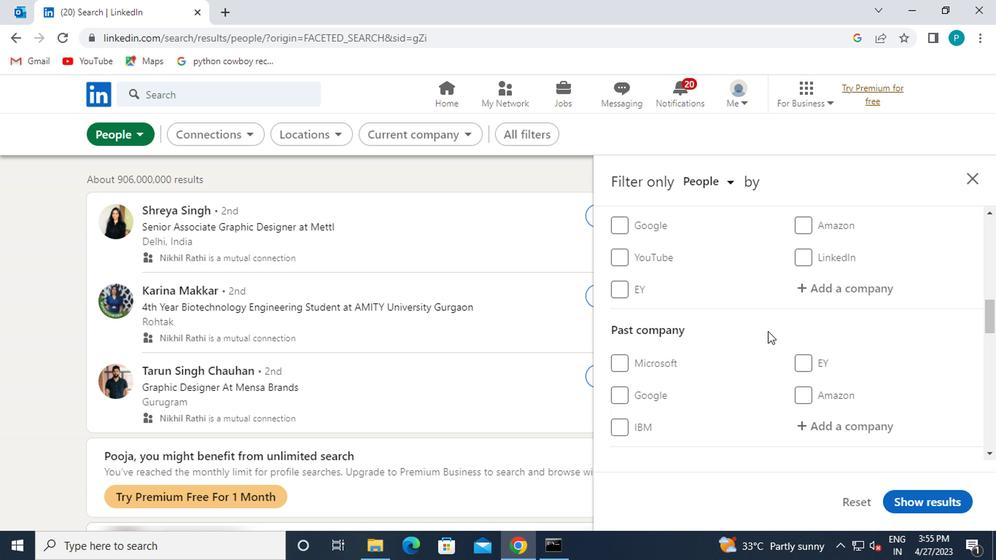 
Action: Mouse moved to (799, 381)
Screenshot: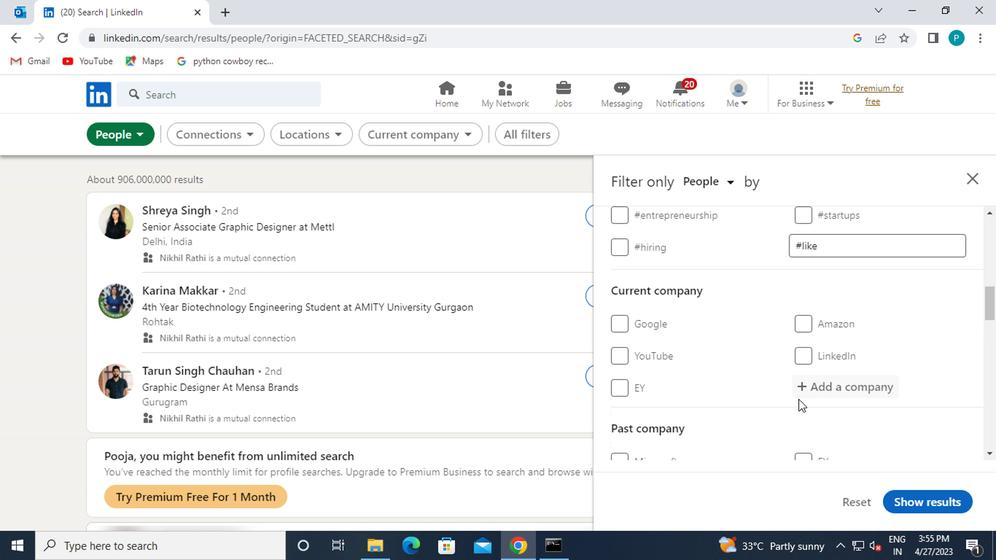 
Action: Mouse pressed left at (799, 381)
Screenshot: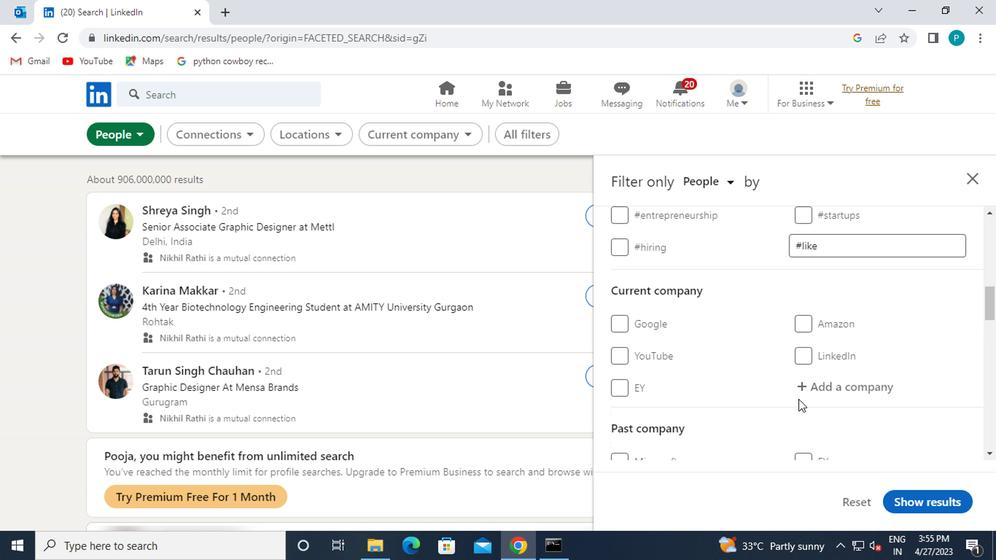 
Action: Mouse moved to (818, 384)
Screenshot: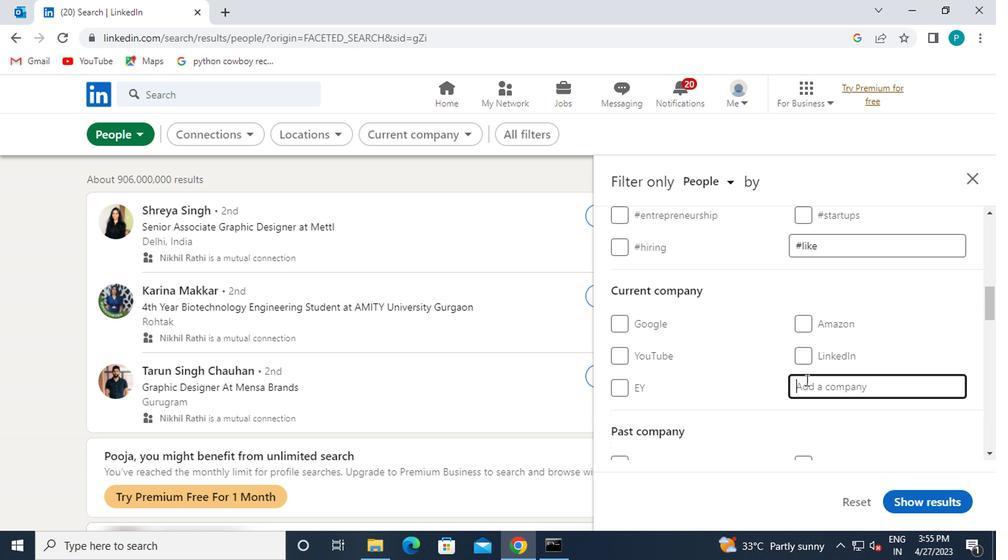 
Action: Key pressed <Key.caps_lock>S<Key.caps_lock>APIENS
Screenshot: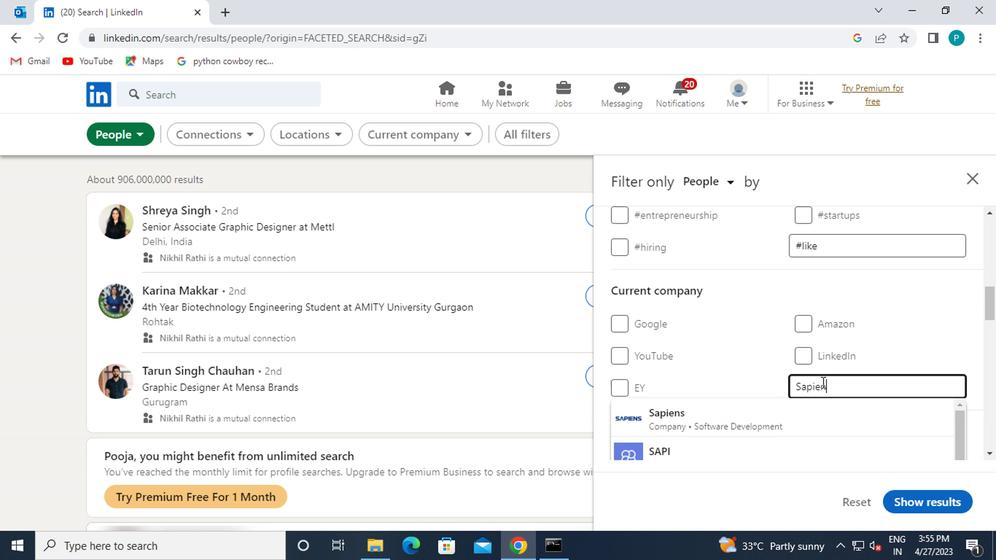 
Action: Mouse moved to (810, 413)
Screenshot: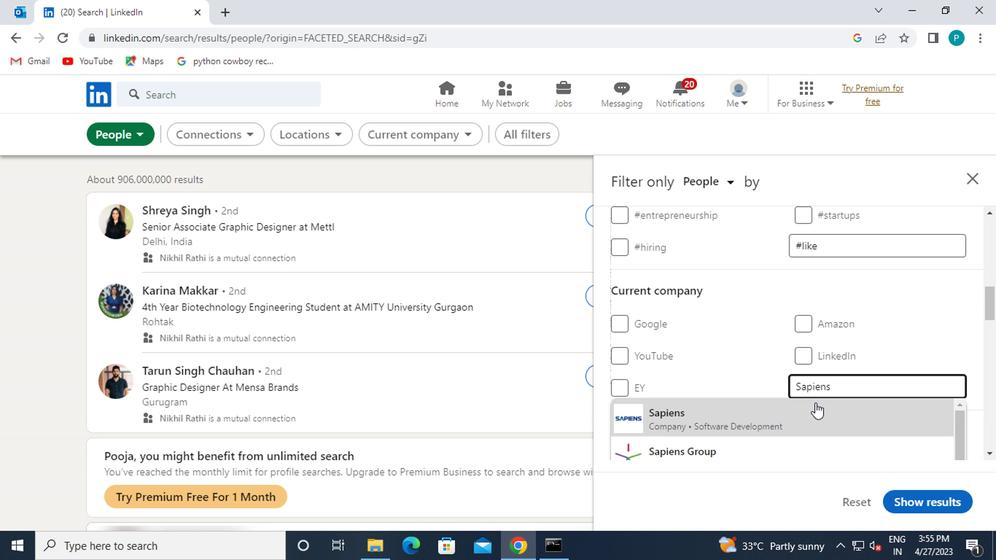 
Action: Mouse pressed left at (810, 413)
Screenshot: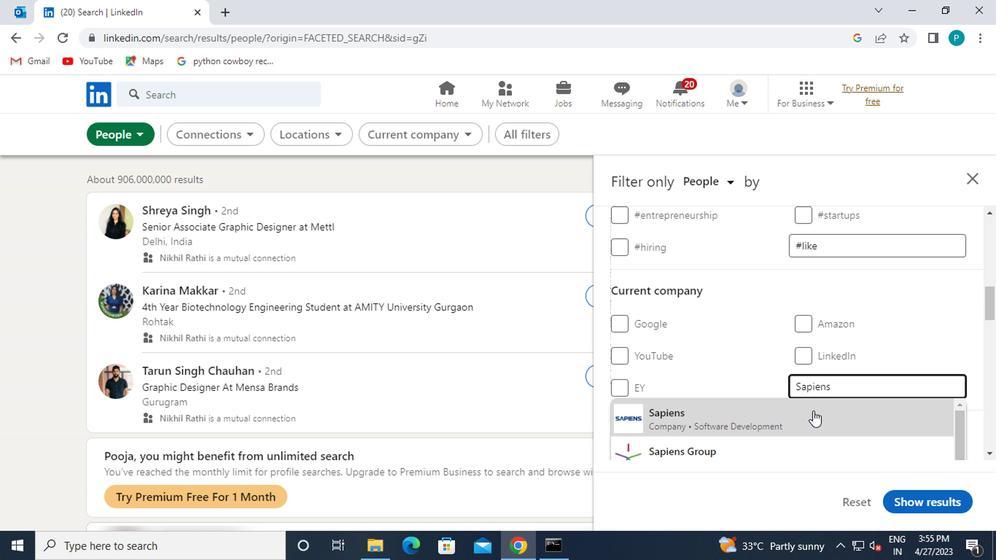 
Action: Mouse moved to (726, 397)
Screenshot: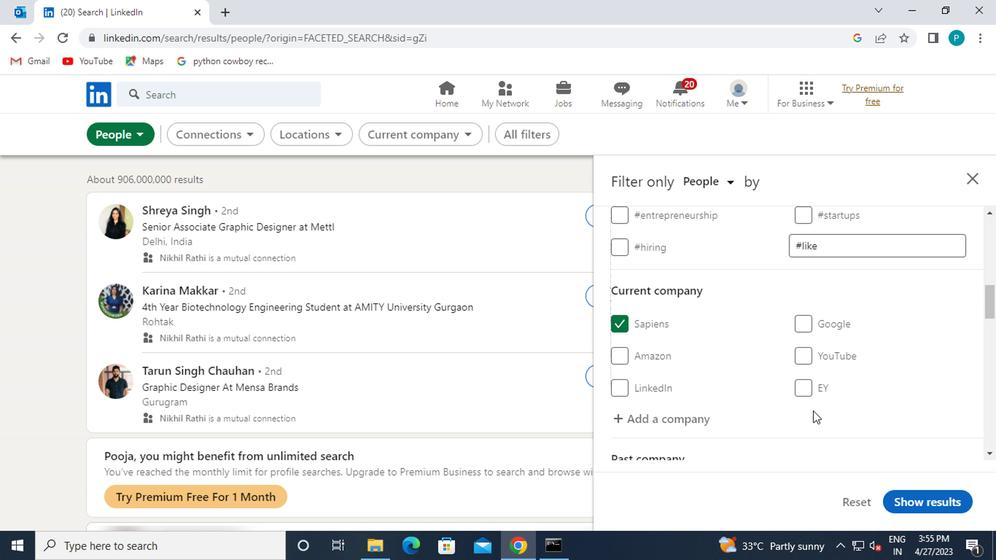 
Action: Mouse scrolled (726, 395) with delta (0, -1)
Screenshot: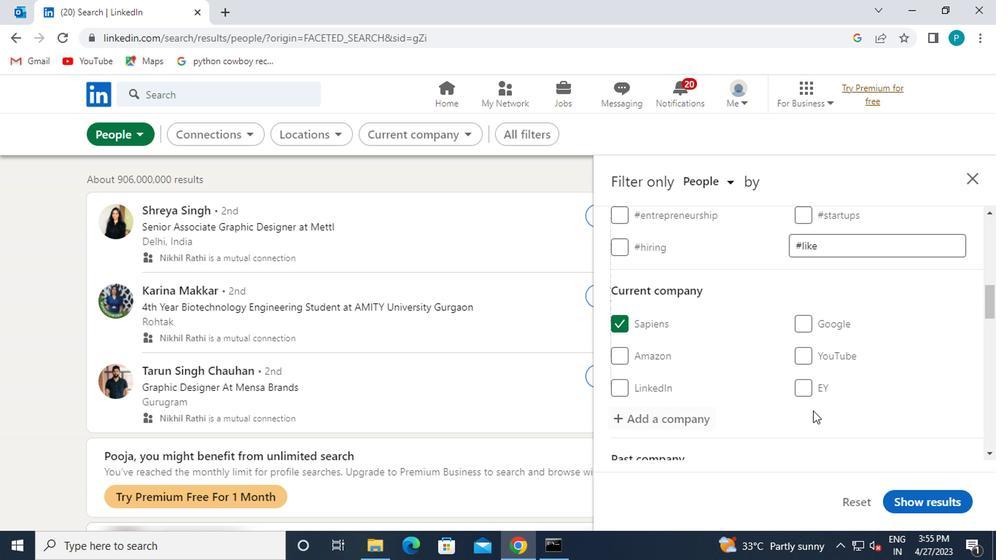 
Action: Mouse scrolled (726, 395) with delta (0, -1)
Screenshot: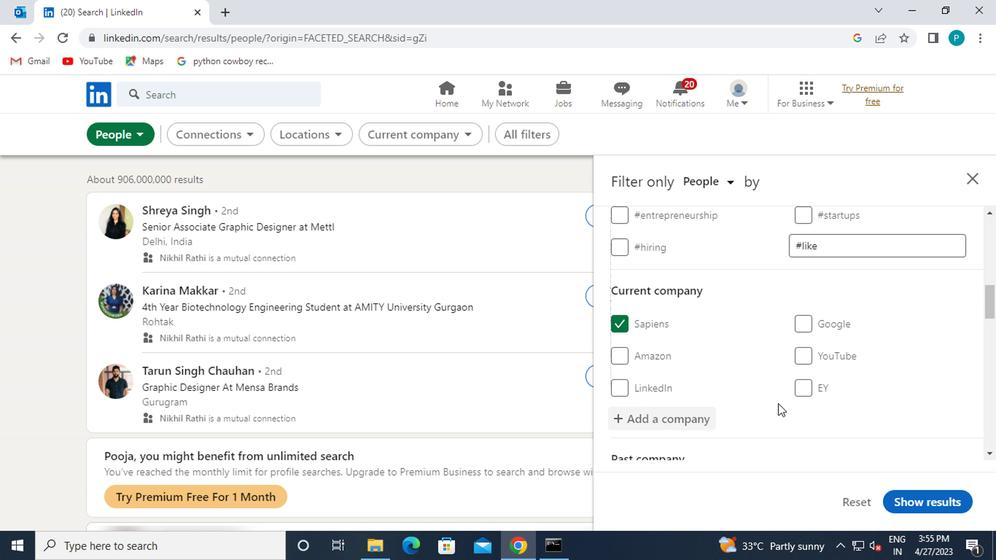 
Action: Mouse moved to (740, 394)
Screenshot: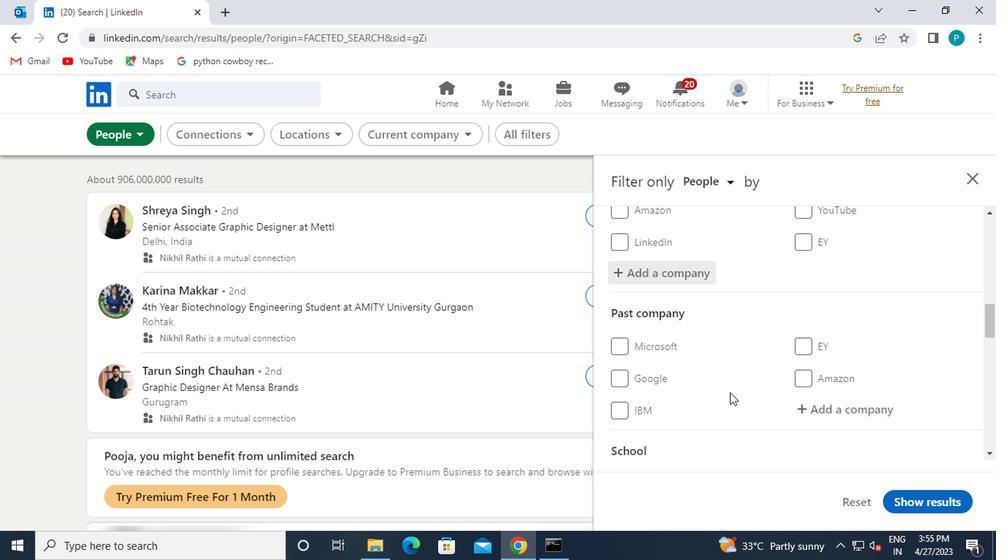 
Action: Mouse scrolled (740, 393) with delta (0, 0)
Screenshot: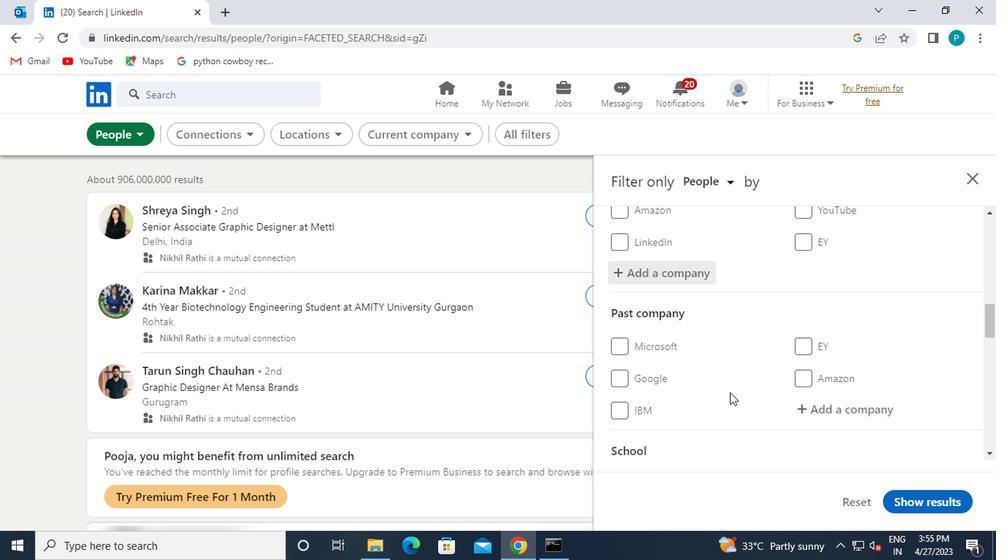 
Action: Mouse moved to (780, 391)
Screenshot: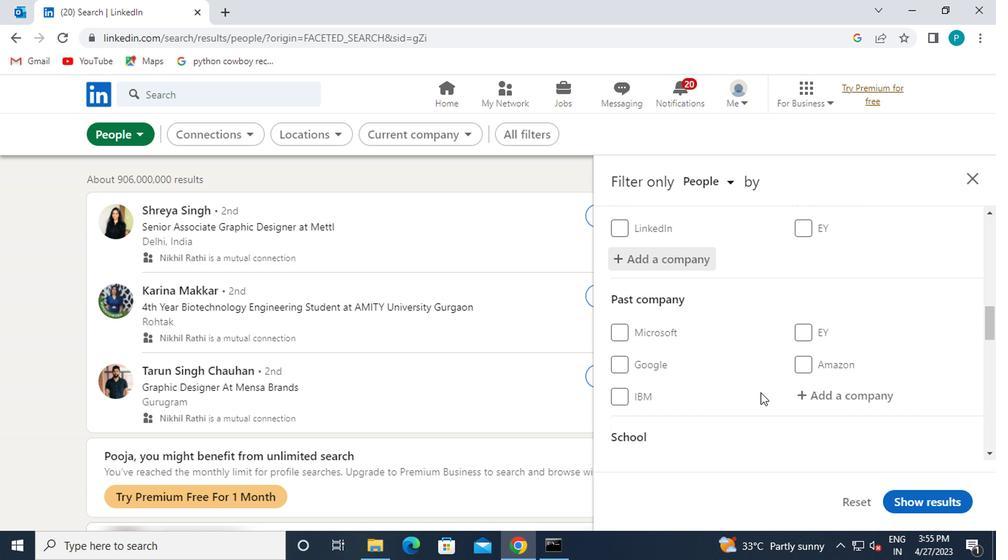
Action: Mouse scrolled (780, 390) with delta (0, -1)
Screenshot: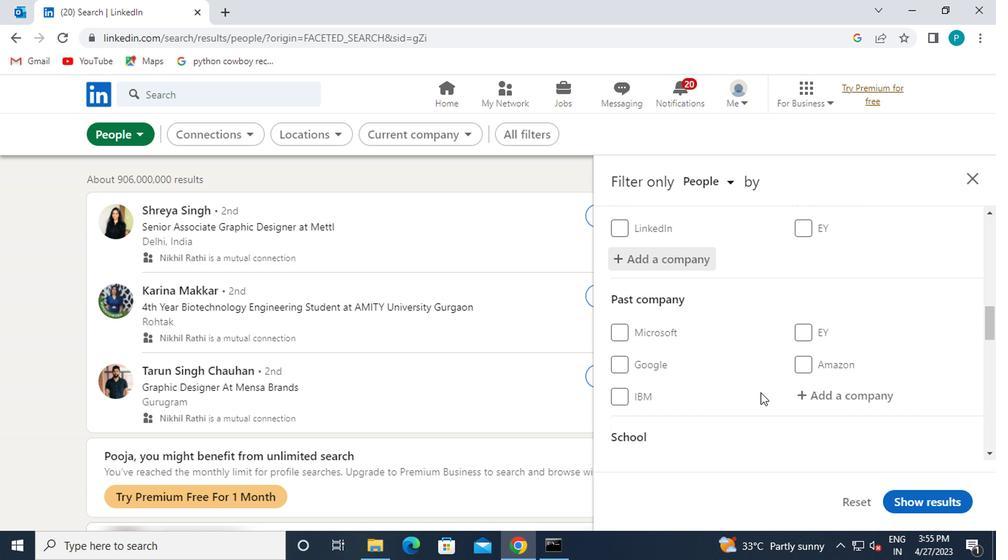 
Action: Mouse moved to (821, 416)
Screenshot: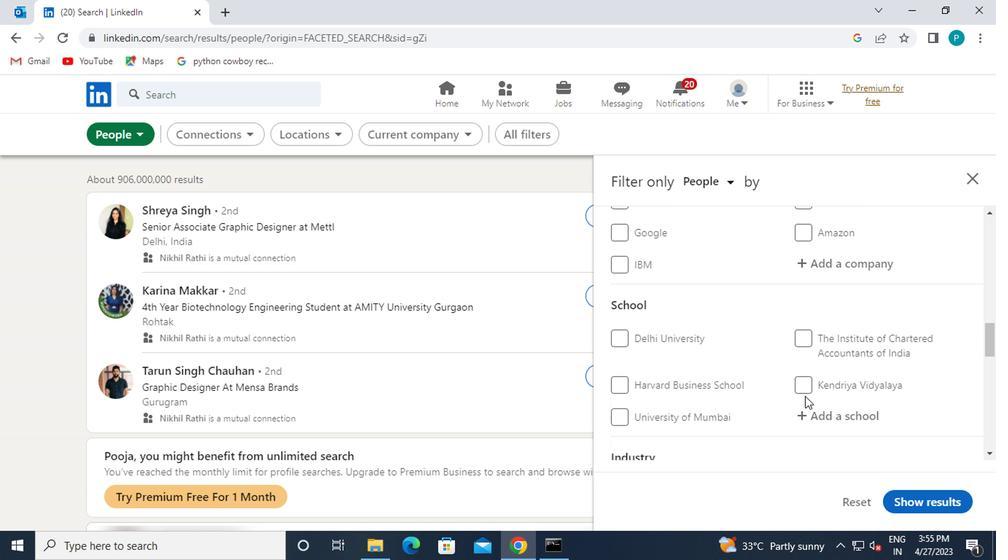 
Action: Mouse pressed left at (821, 416)
Screenshot: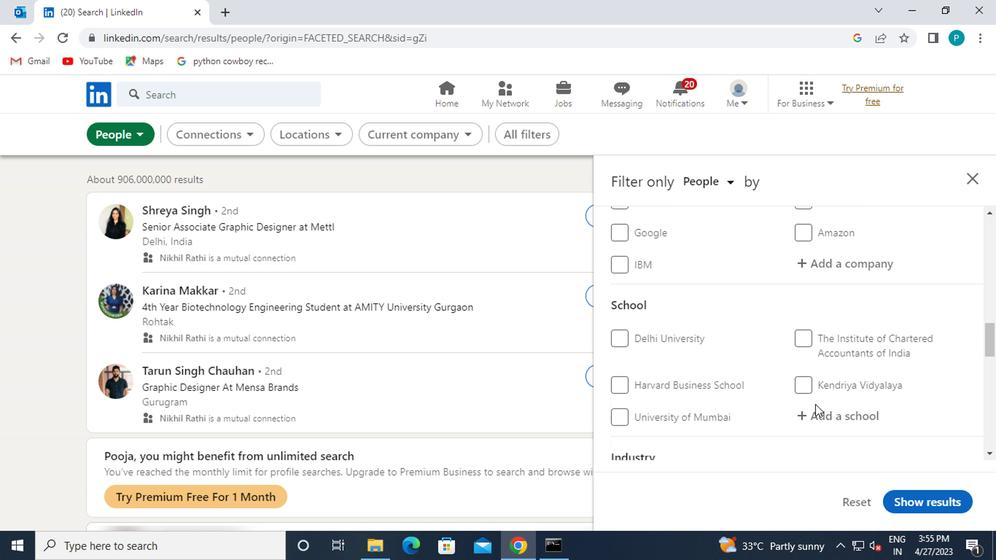 
Action: Mouse moved to (823, 418)
Screenshot: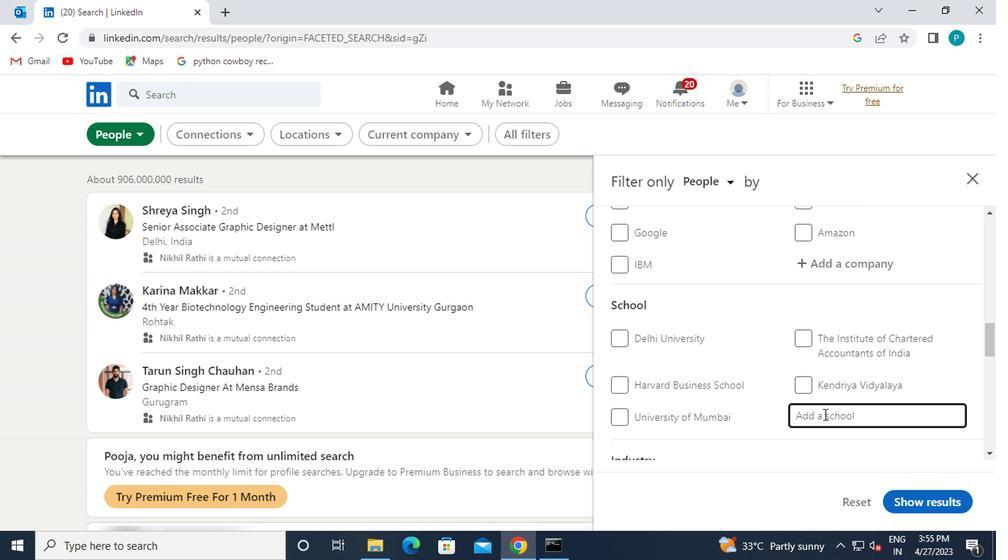
Action: Key pressed <Key.caps_lock>M<Key.caps_lock>AG<Key.backspace>HATMA
Screenshot: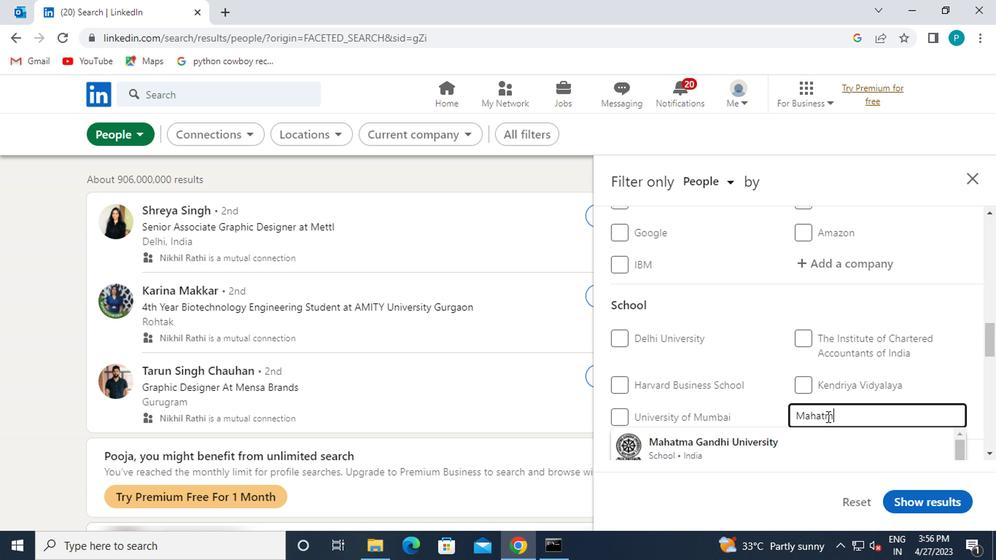 
Action: Mouse moved to (788, 388)
Screenshot: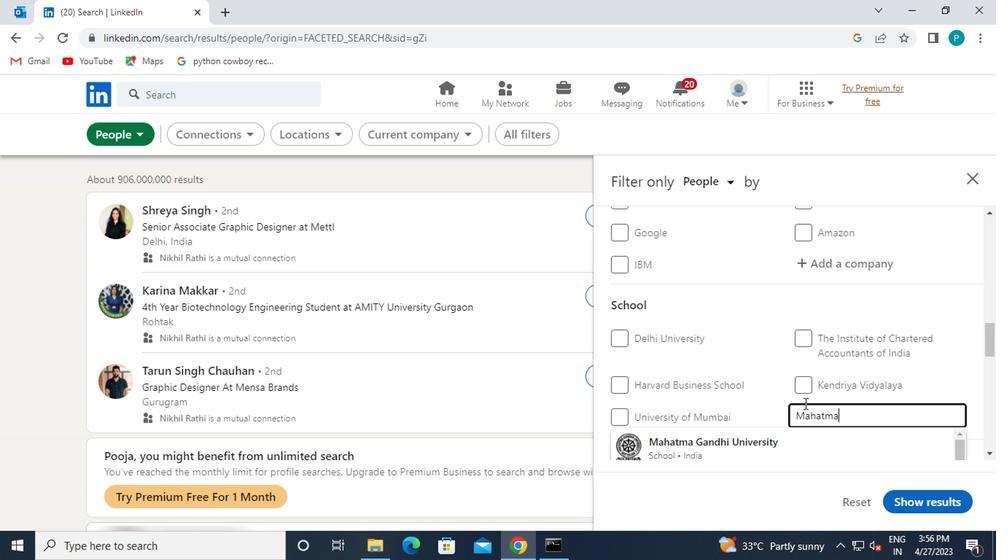
Action: Mouse scrolled (788, 387) with delta (0, -1)
Screenshot: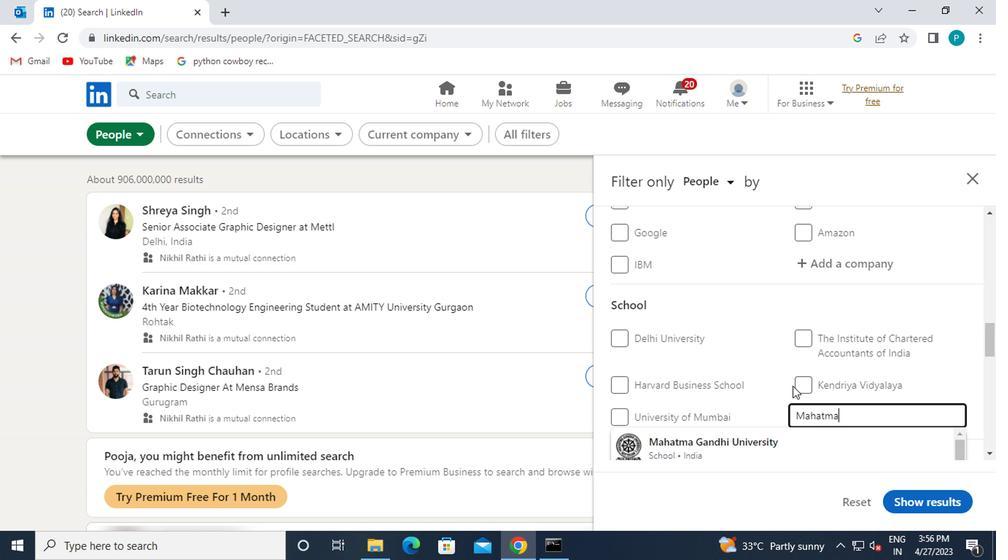 
Action: Mouse moved to (793, 388)
Screenshot: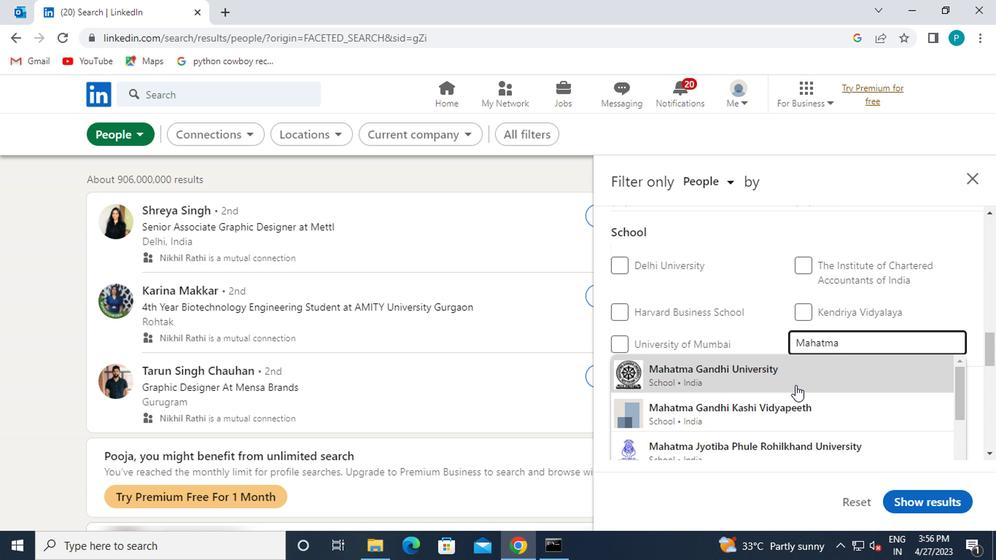 
Action: Mouse scrolled (793, 388) with delta (0, 0)
Screenshot: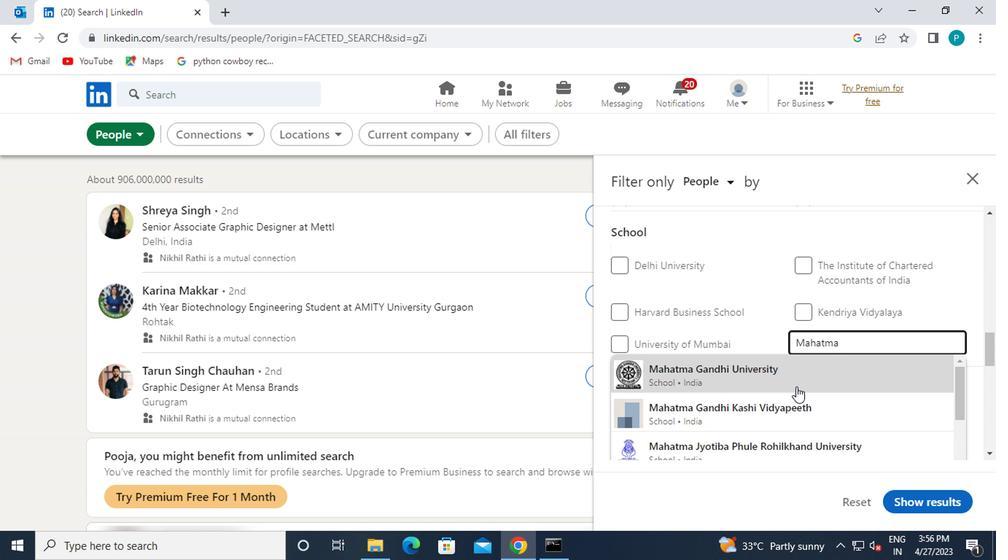 
Action: Mouse moved to (821, 404)
Screenshot: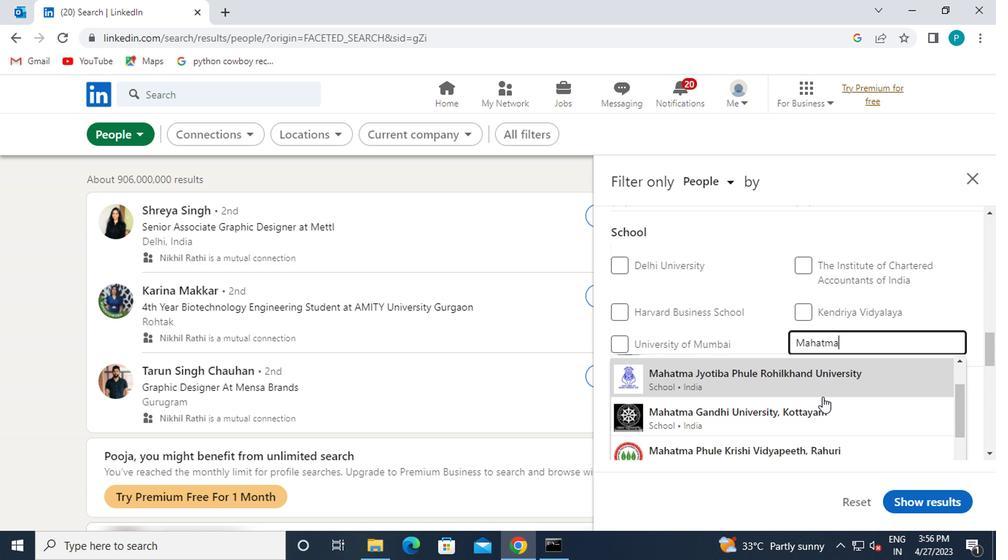 
Action: Mouse pressed left at (821, 404)
Screenshot: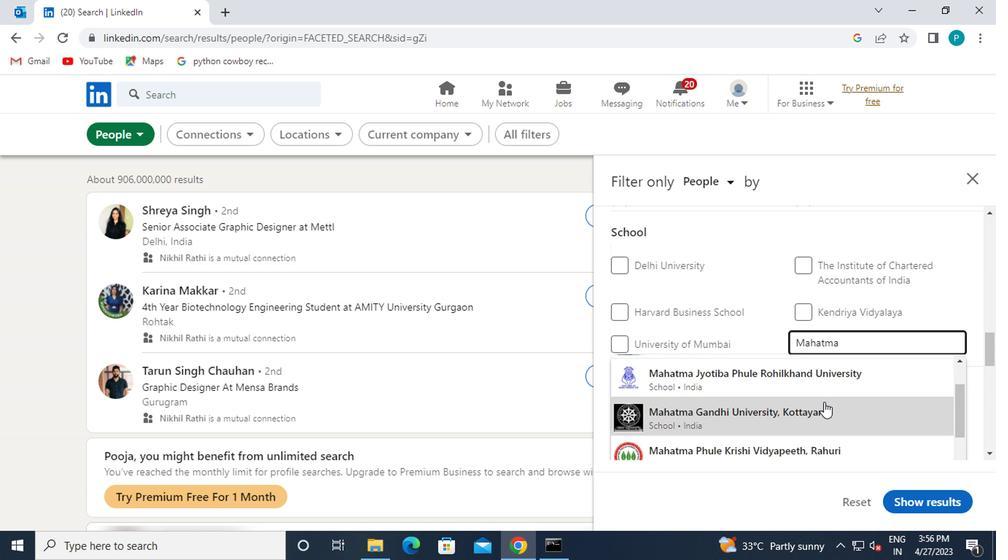 
Action: Mouse scrolled (821, 404) with delta (0, 0)
Screenshot: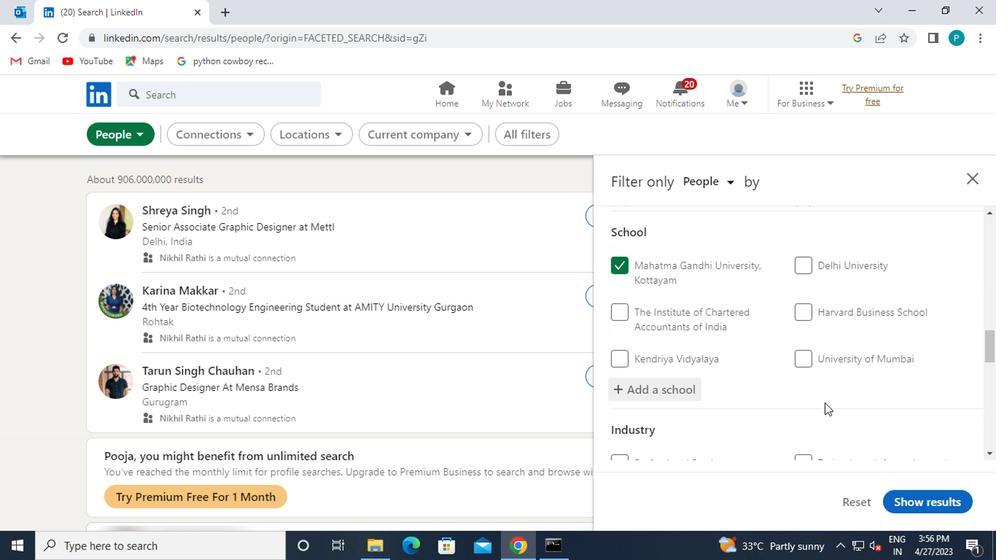 
Action: Mouse moved to (821, 404)
Screenshot: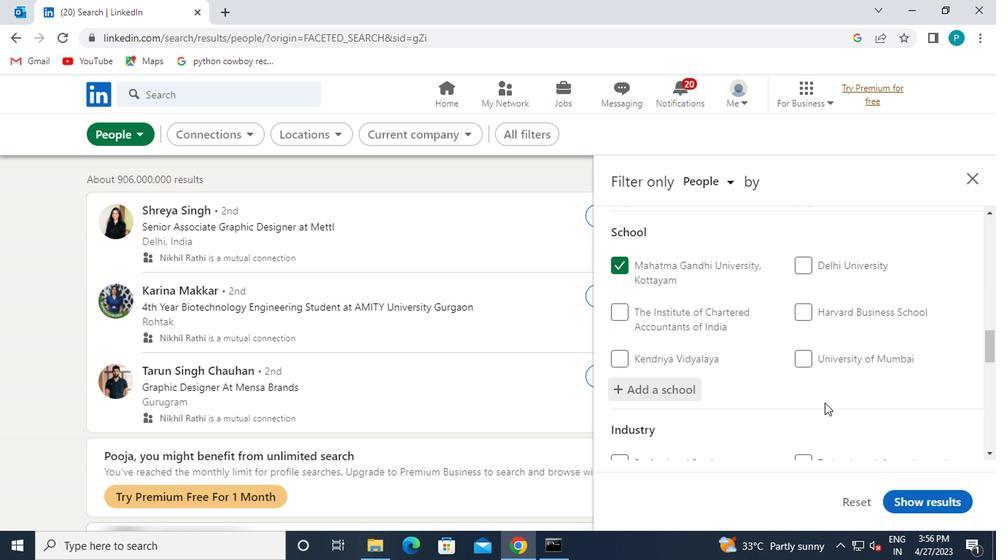 
Action: Mouse scrolled (821, 404) with delta (0, 0)
Screenshot: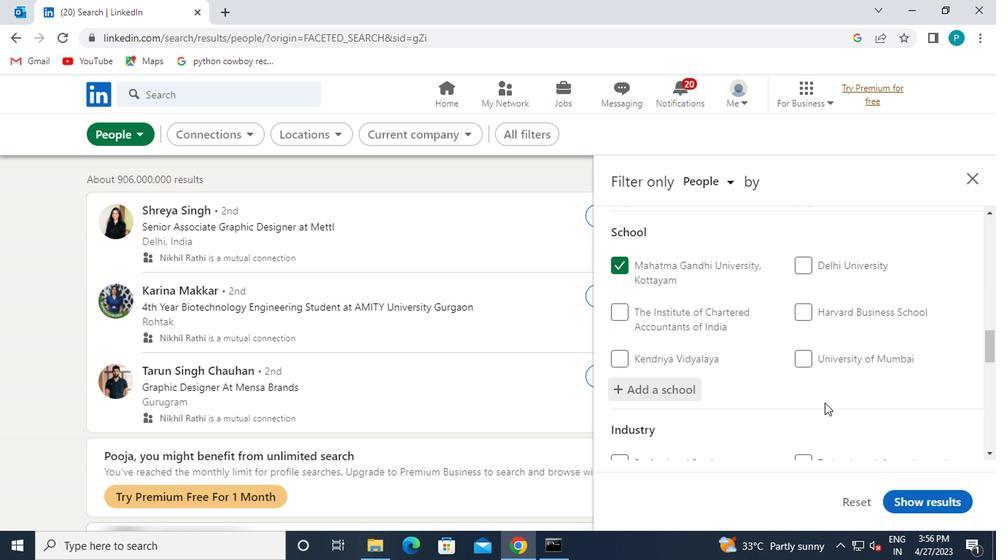 
Action: Mouse moved to (811, 406)
Screenshot: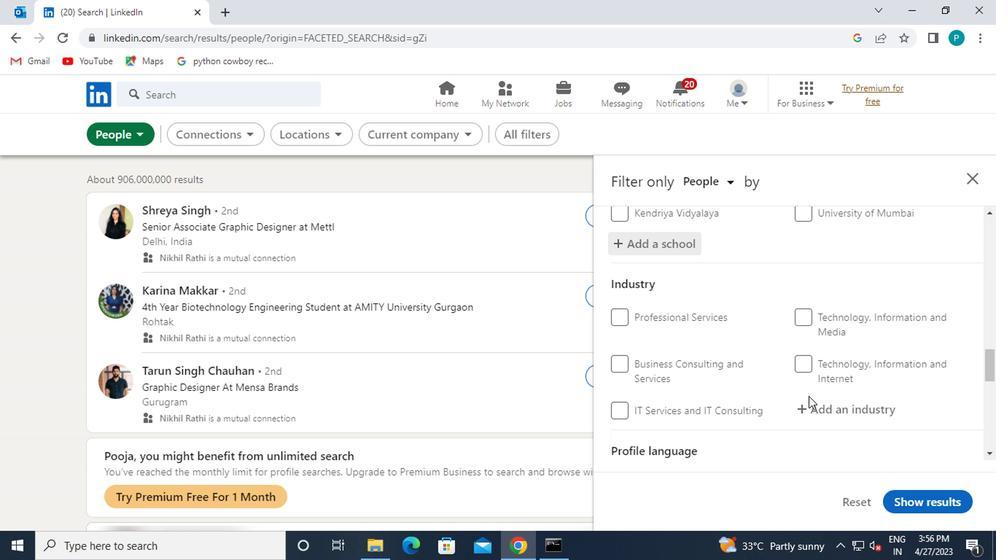 
Action: Mouse pressed left at (811, 406)
Screenshot: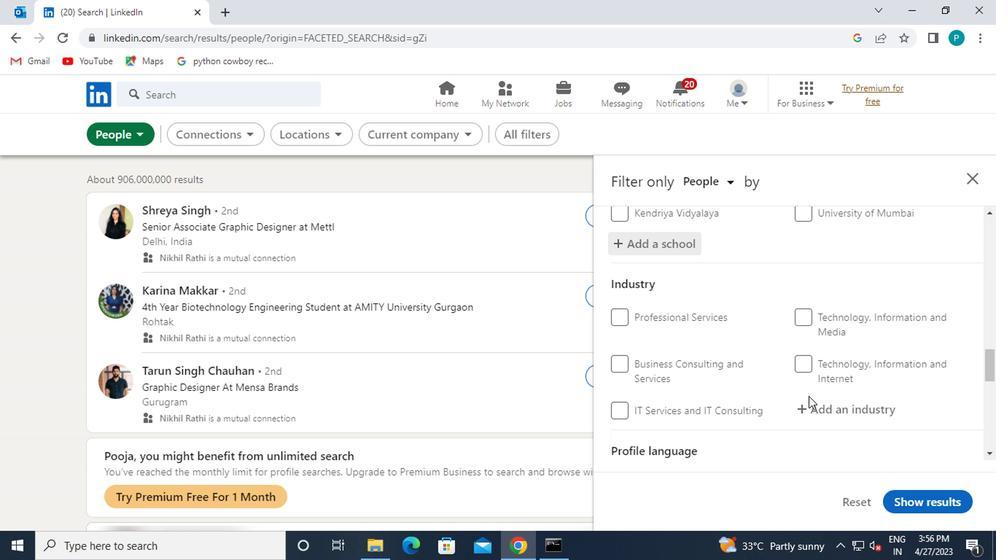 
Action: Mouse moved to (826, 411)
Screenshot: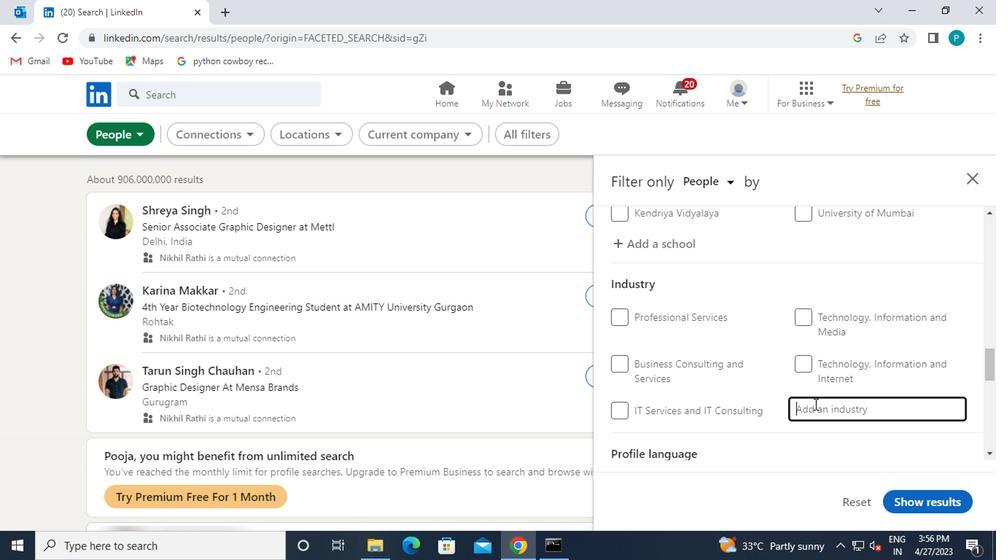 
Action: Key pressed <Key.caps_lock>OIL<Key.backspace>
Screenshot: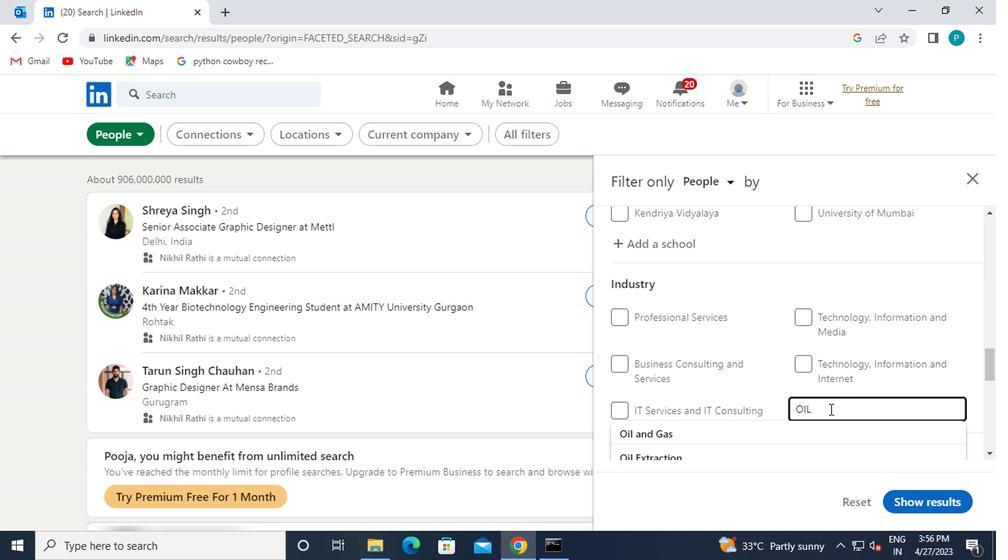 
Action: Mouse moved to (750, 429)
Screenshot: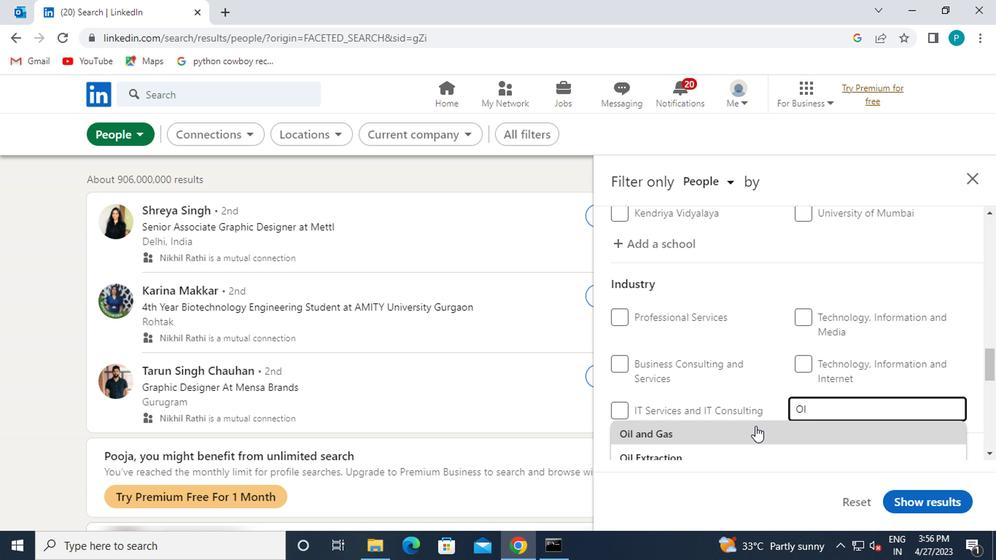 
Action: Mouse pressed left at (750, 429)
Screenshot: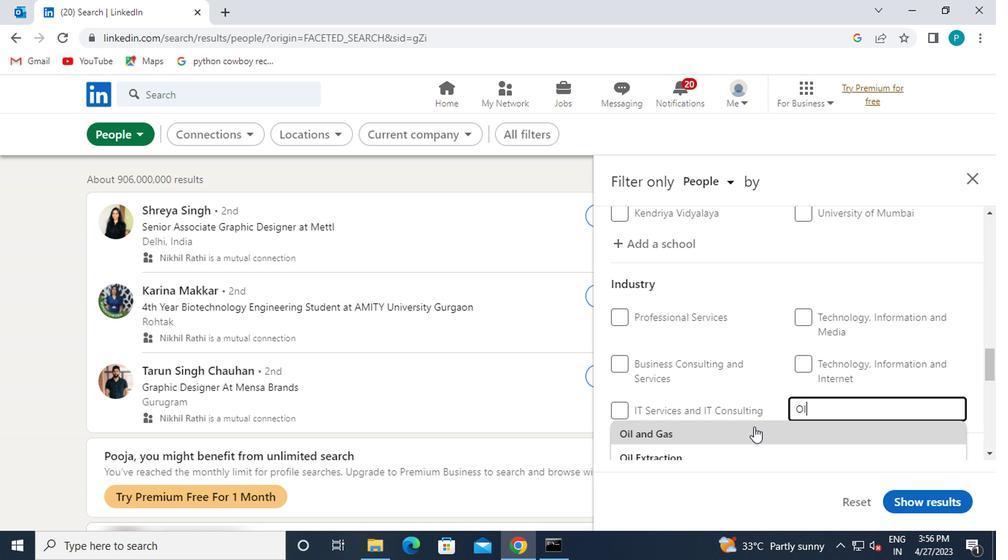 
Action: Mouse moved to (674, 389)
Screenshot: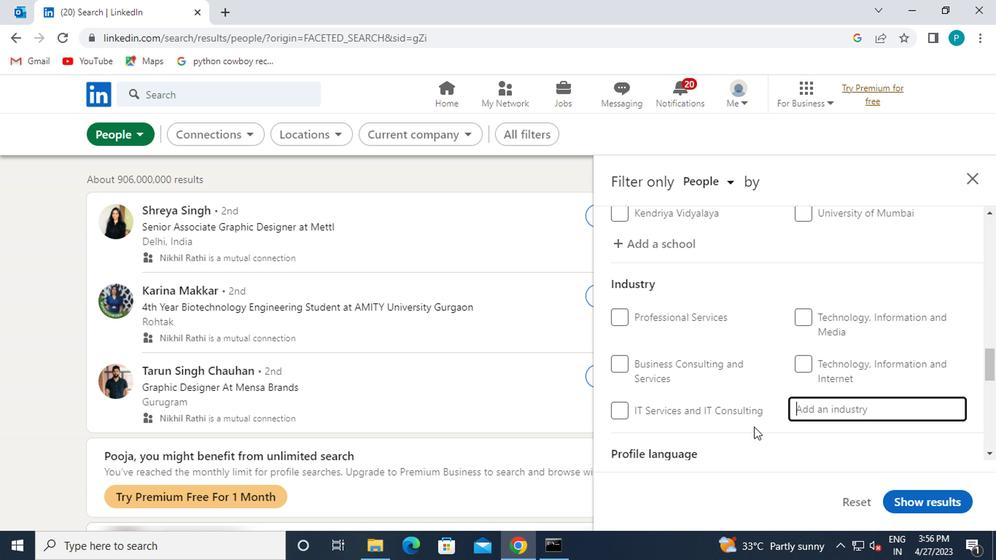 
Action: Mouse scrolled (674, 388) with delta (0, 0)
Screenshot: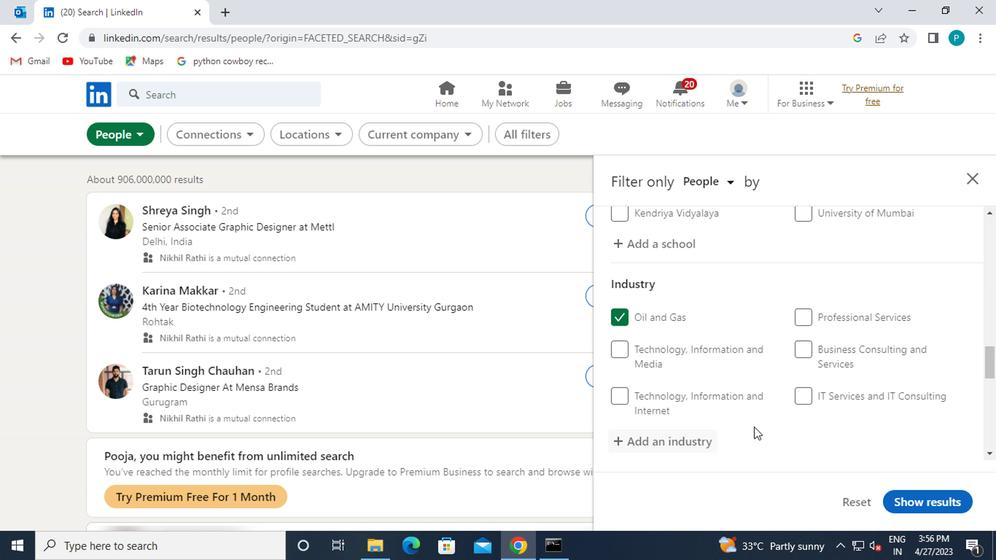 
Action: Mouse scrolled (674, 388) with delta (0, 0)
Screenshot: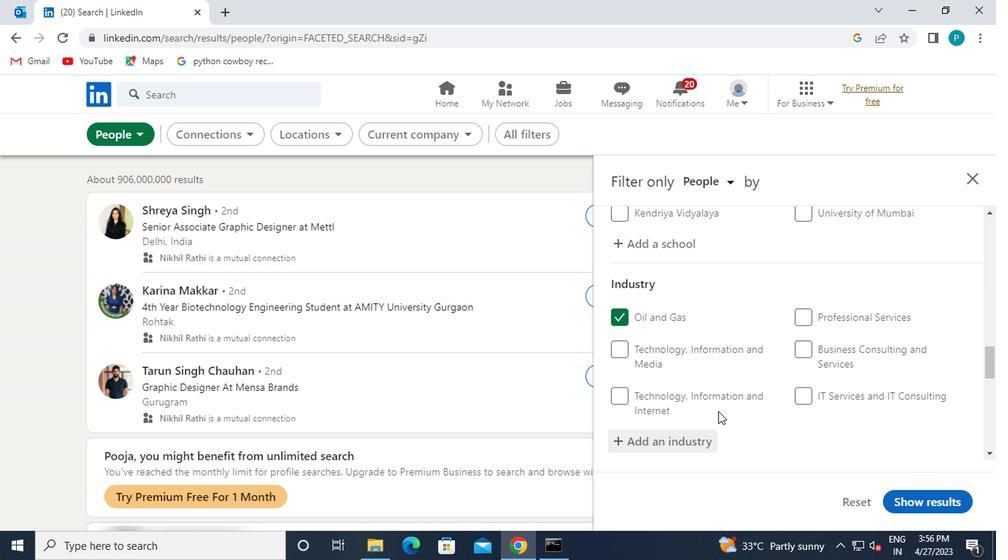 
Action: Mouse scrolled (674, 388) with delta (0, 0)
Screenshot: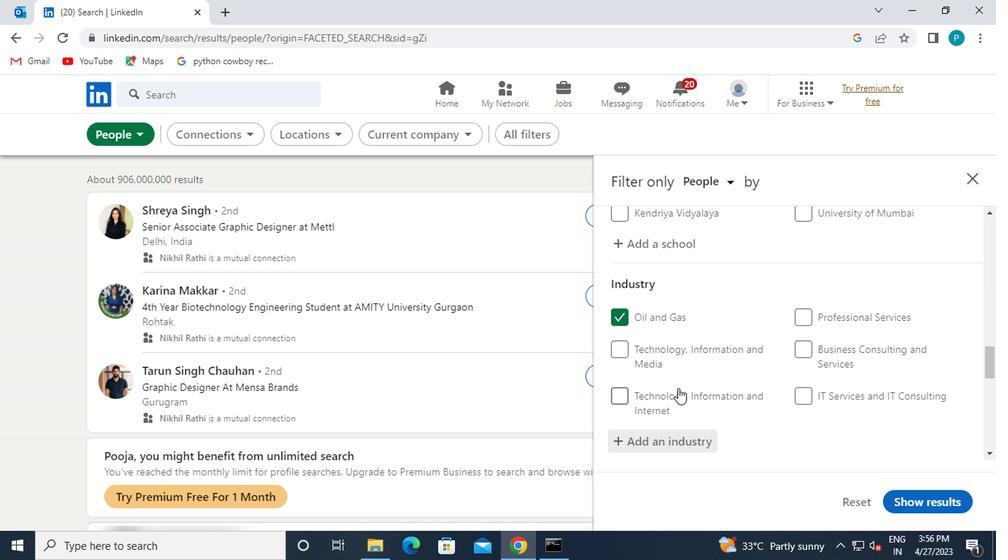 
Action: Mouse moved to (724, 401)
Screenshot: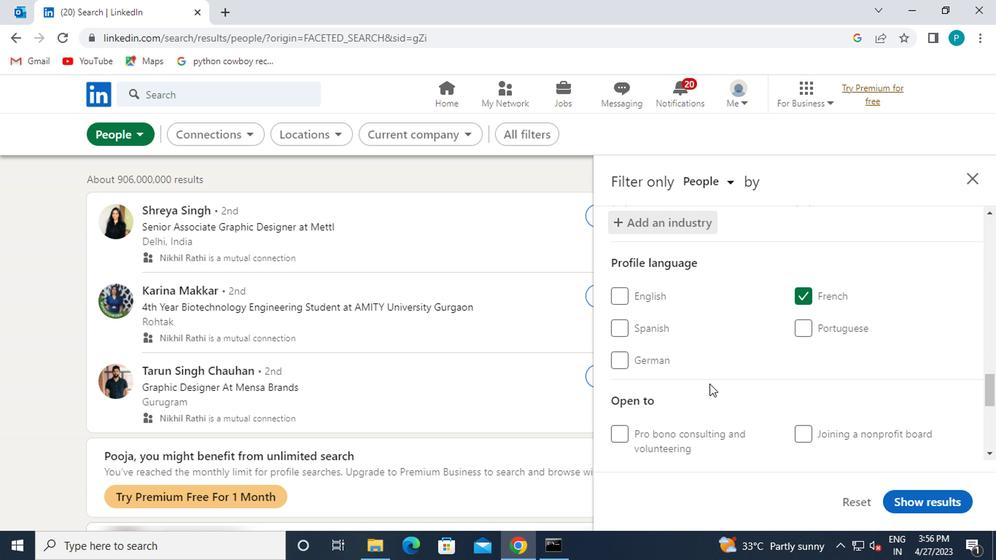 
Action: Mouse scrolled (724, 401) with delta (0, 0)
Screenshot: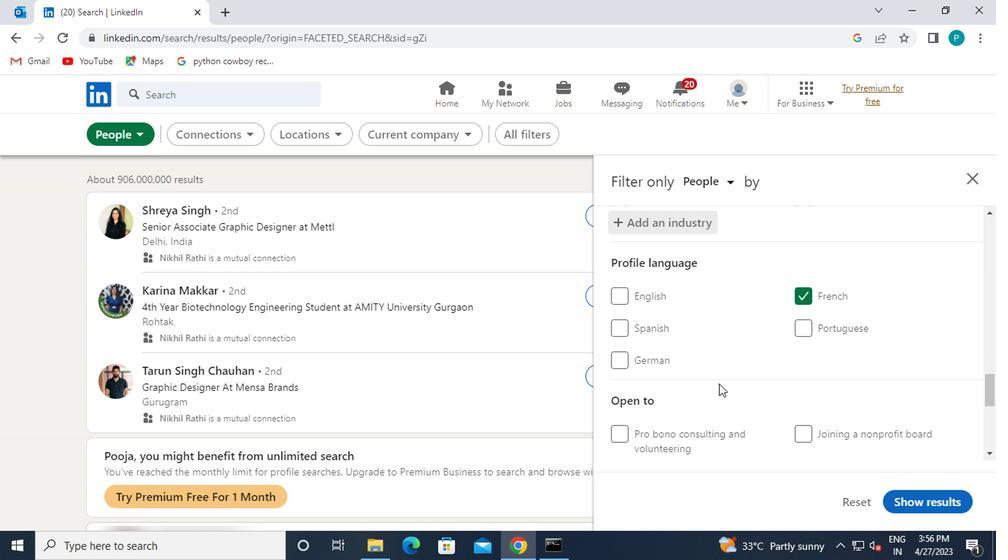 
Action: Mouse moved to (792, 408)
Screenshot: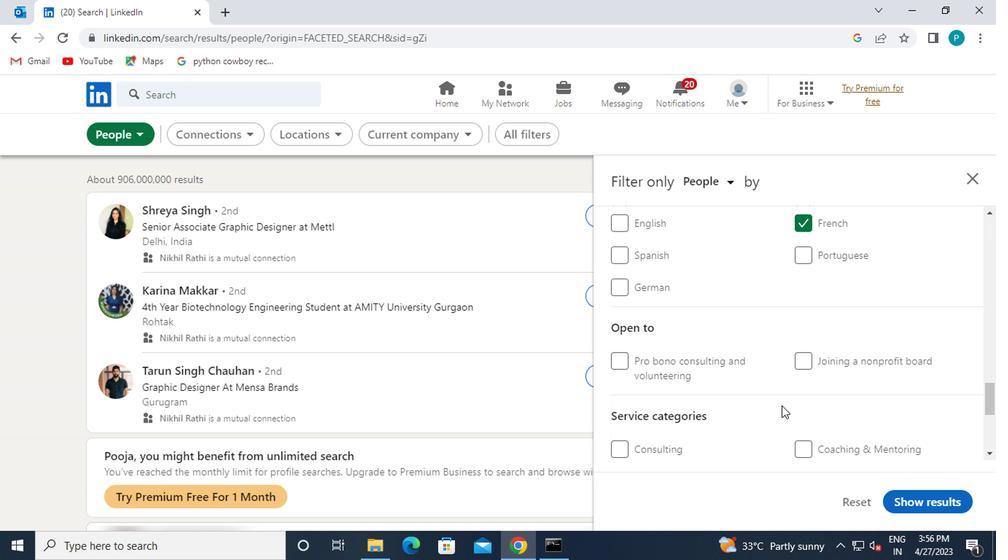 
Action: Mouse scrolled (792, 407) with delta (0, 0)
Screenshot: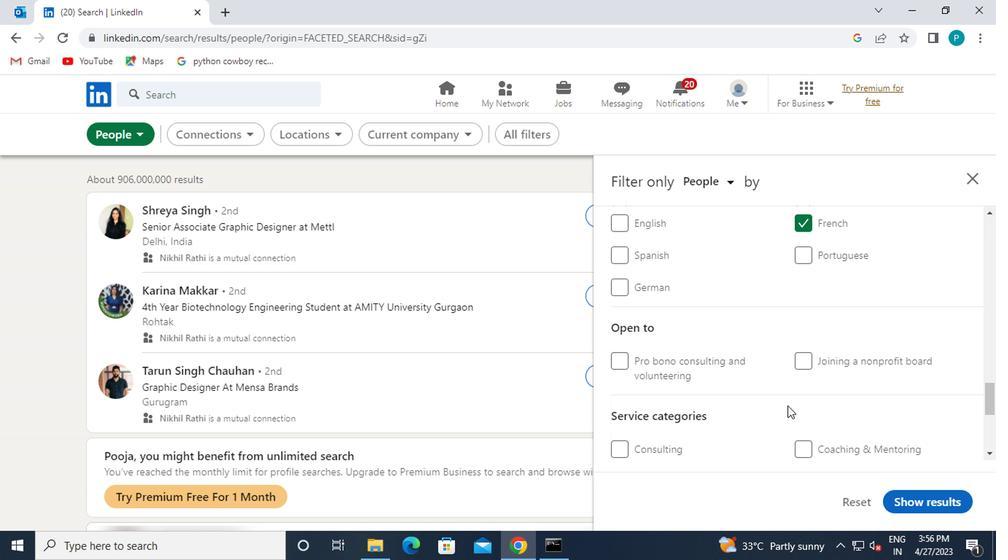 
Action: Mouse moved to (804, 436)
Screenshot: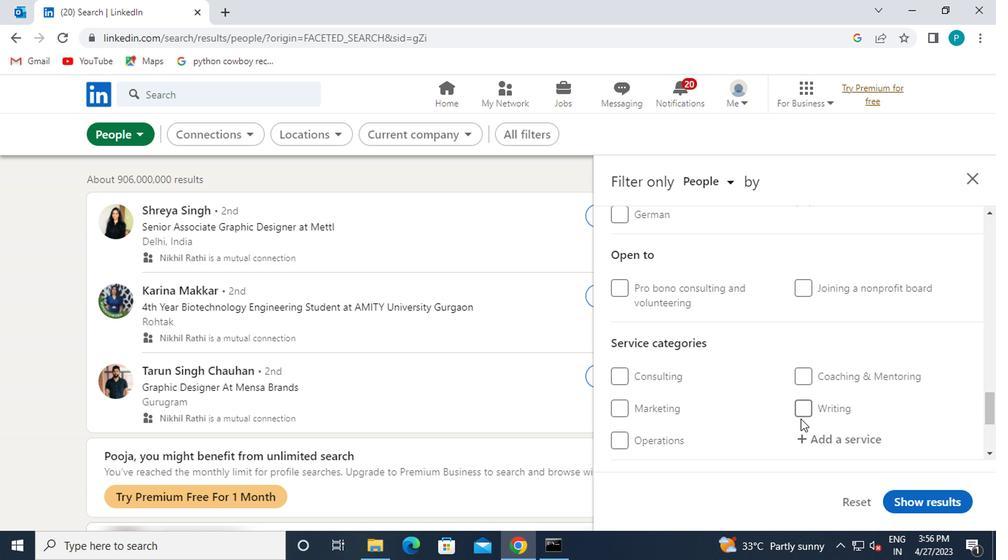 
Action: Mouse pressed left at (804, 436)
Screenshot: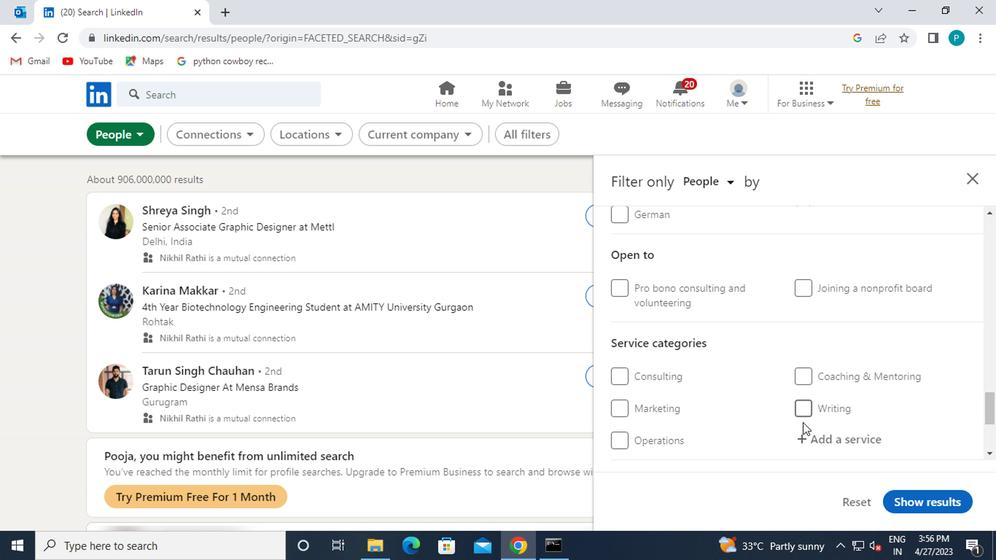 
Action: Mouse moved to (812, 438)
Screenshot: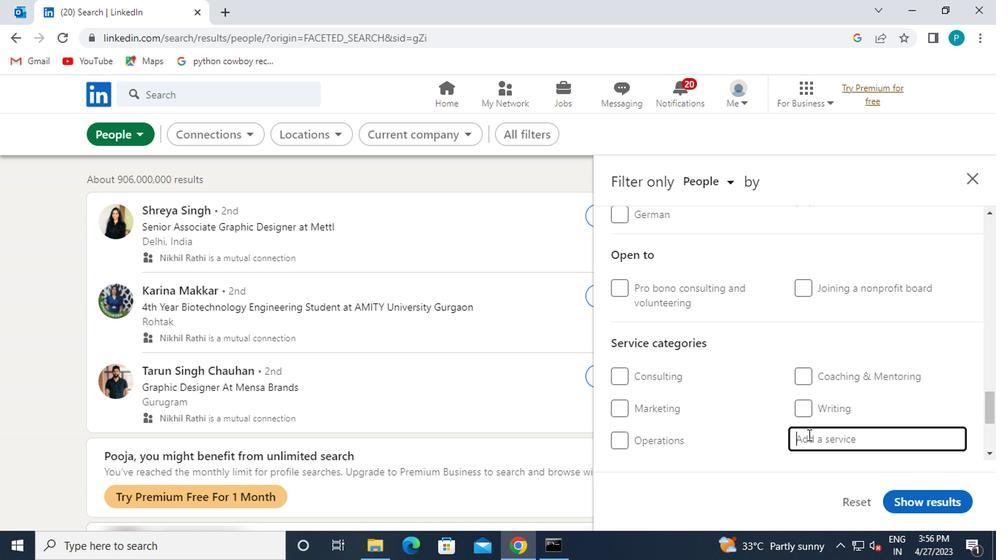 
Action: Key pressed <Key.caps_lock>P<Key.caps_lock>R<Key.backspace><Key.backspace>P<Key.caps_lock>RICING
Screenshot: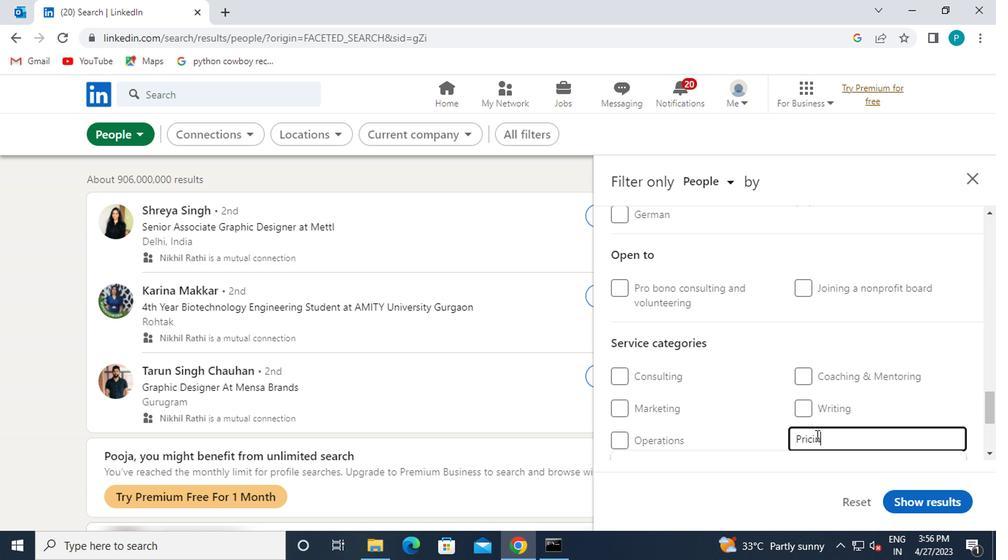
Action: Mouse moved to (817, 416)
Screenshot: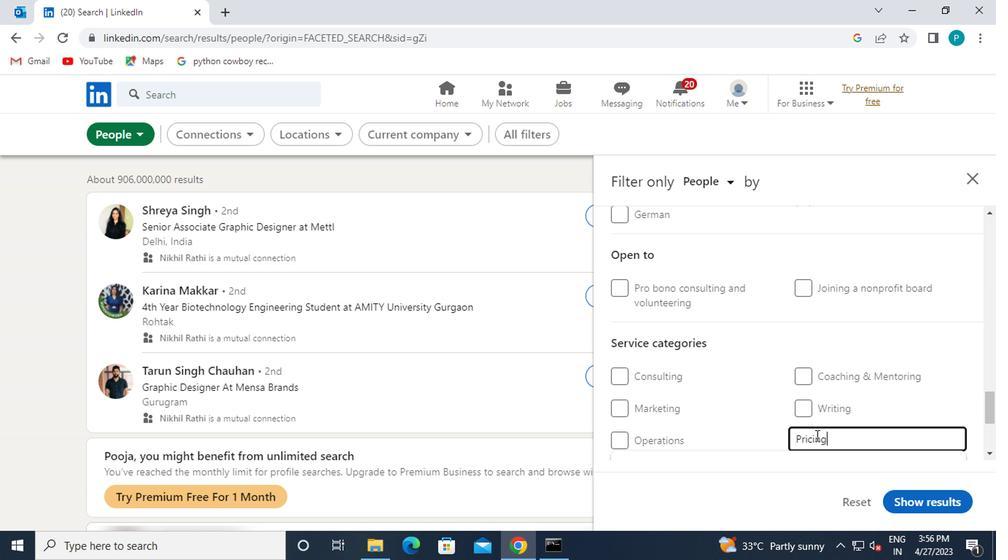 
Action: Mouse scrolled (817, 415) with delta (0, -1)
Screenshot: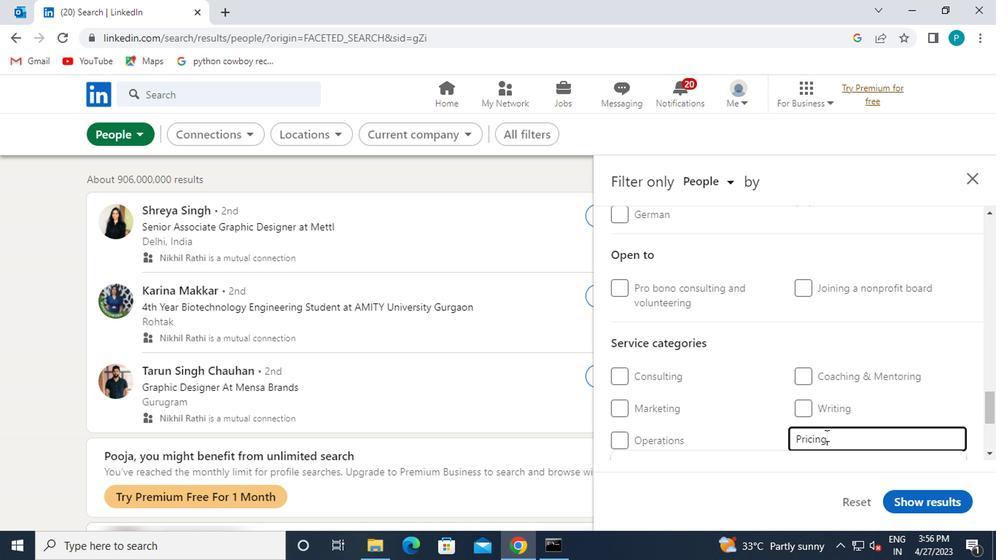 
Action: Mouse moved to (722, 390)
Screenshot: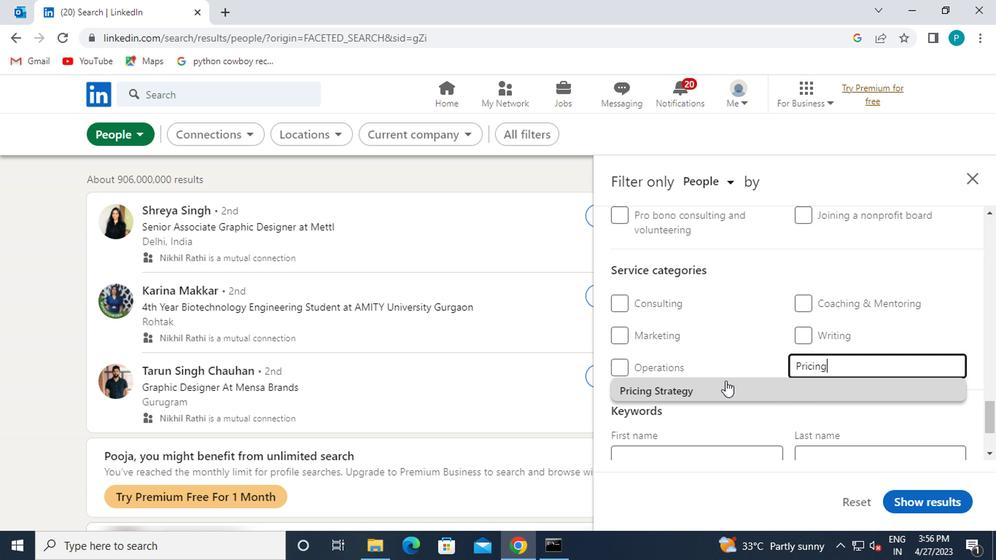 
Action: Mouse pressed left at (722, 390)
Screenshot: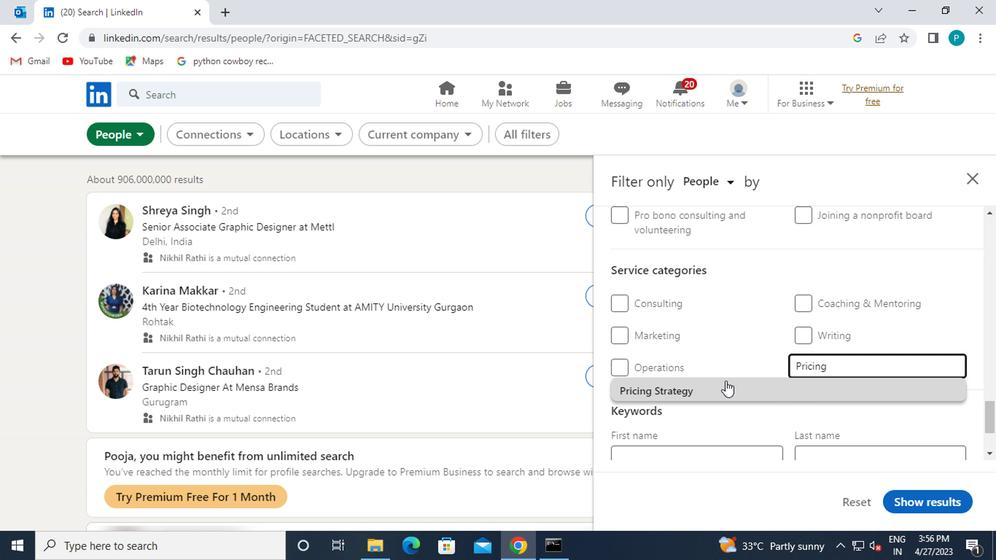 
Action: Mouse moved to (674, 371)
Screenshot: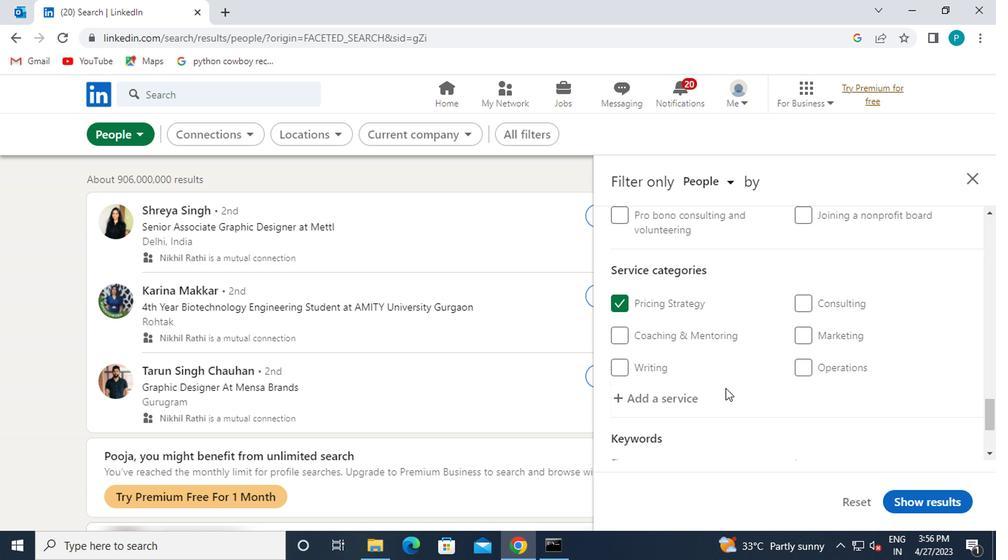 
Action: Mouse scrolled (674, 370) with delta (0, 0)
Screenshot: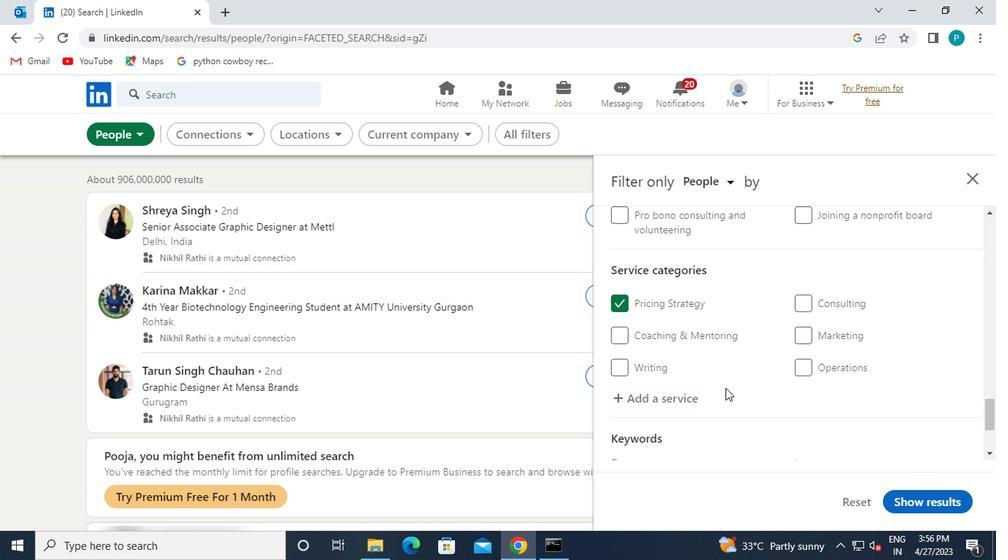 
Action: Mouse scrolled (674, 370) with delta (0, 0)
Screenshot: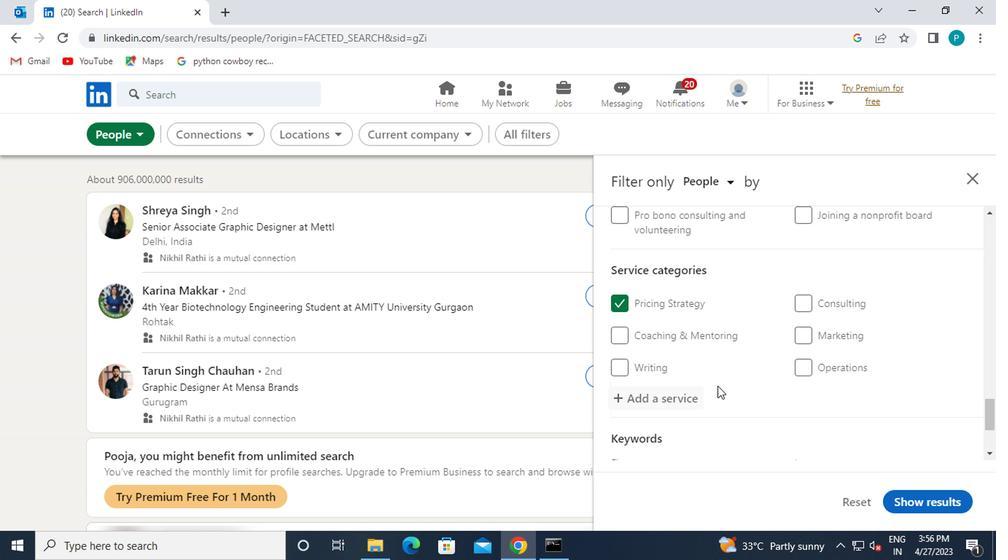 
Action: Mouse scrolled (674, 370) with delta (0, 0)
Screenshot: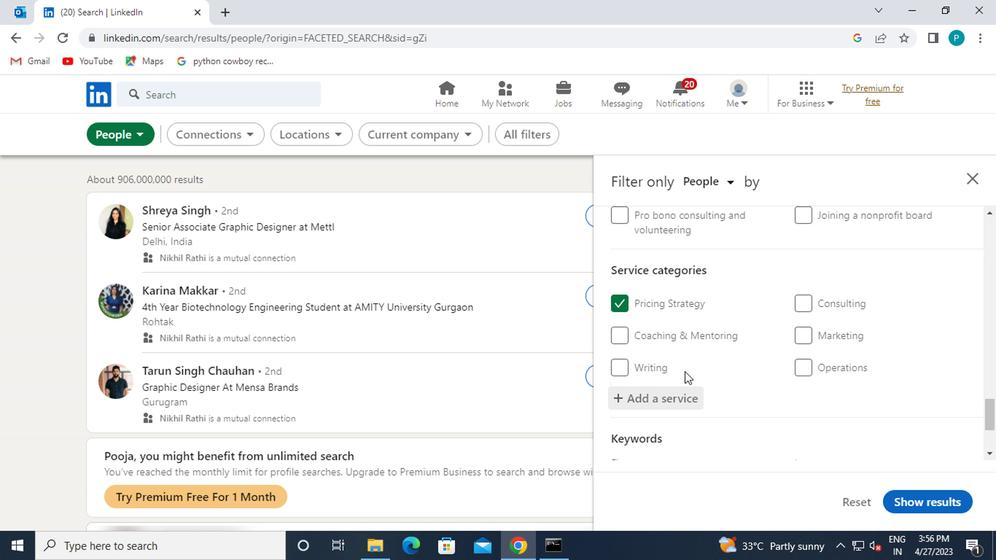
Action: Mouse moved to (642, 394)
Screenshot: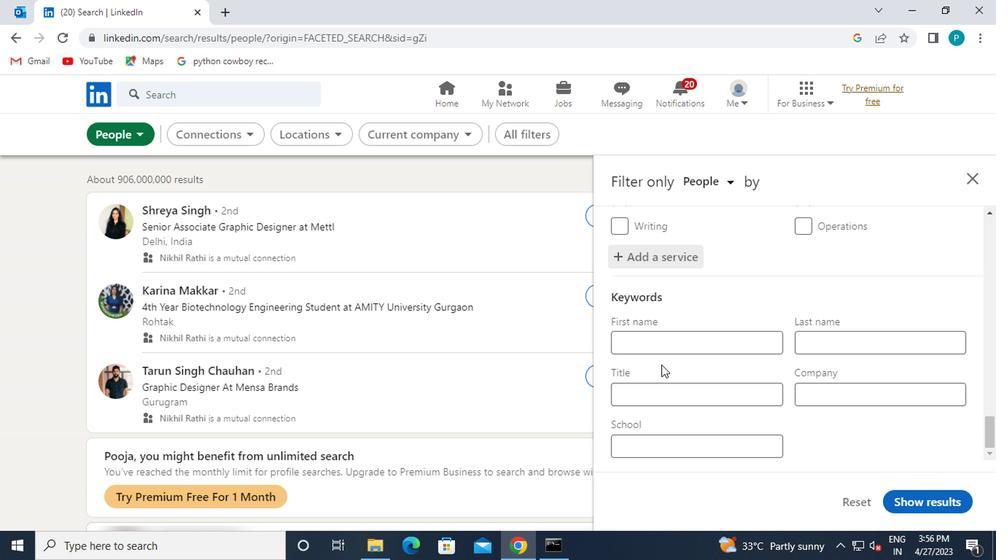 
Action: Mouse pressed left at (642, 394)
Screenshot: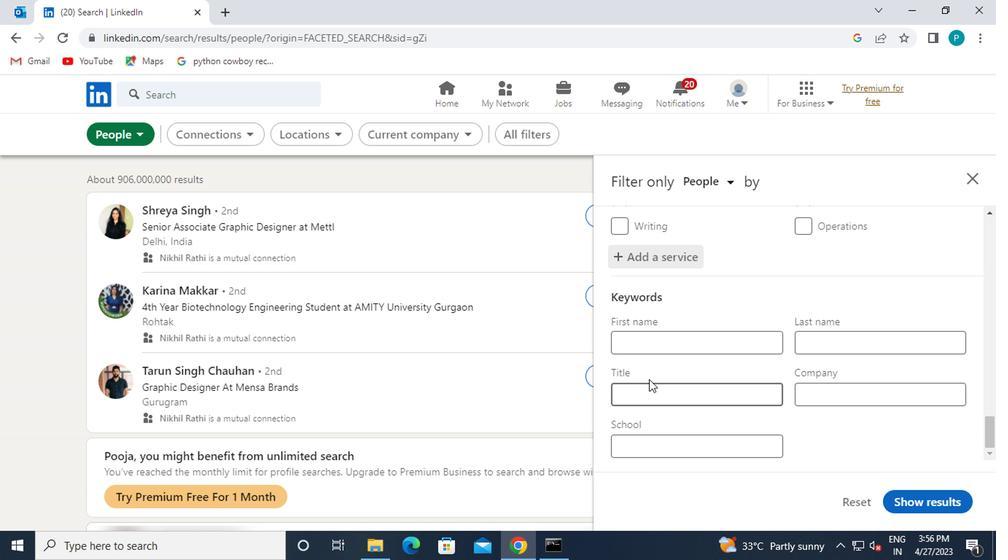
Action: Mouse moved to (663, 444)
Screenshot: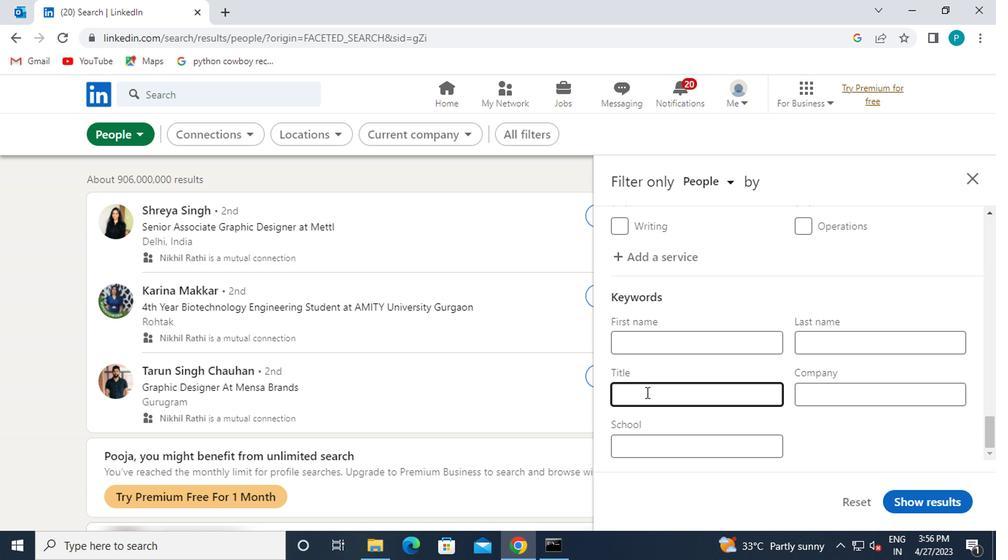 
Action: Key pressed <Key.caps_lock>D<Key.caps_lock>RAFTER
Screenshot: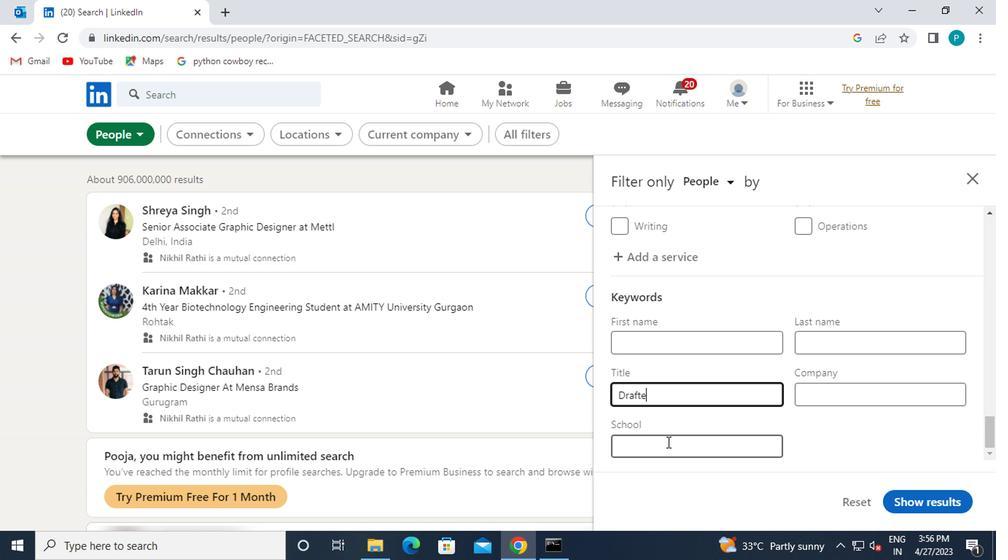 
Action: Mouse moved to (940, 496)
Screenshot: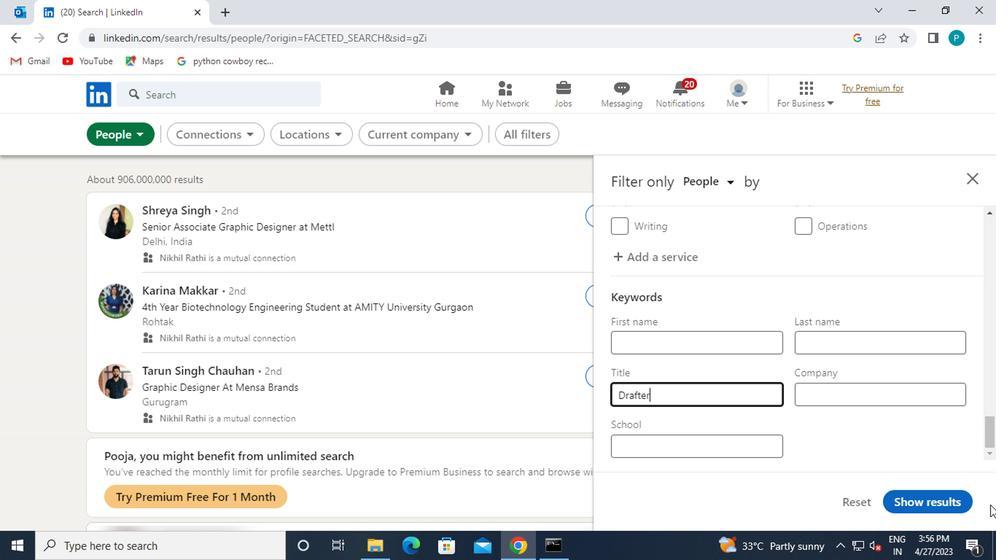
Action: Mouse pressed left at (940, 496)
Screenshot: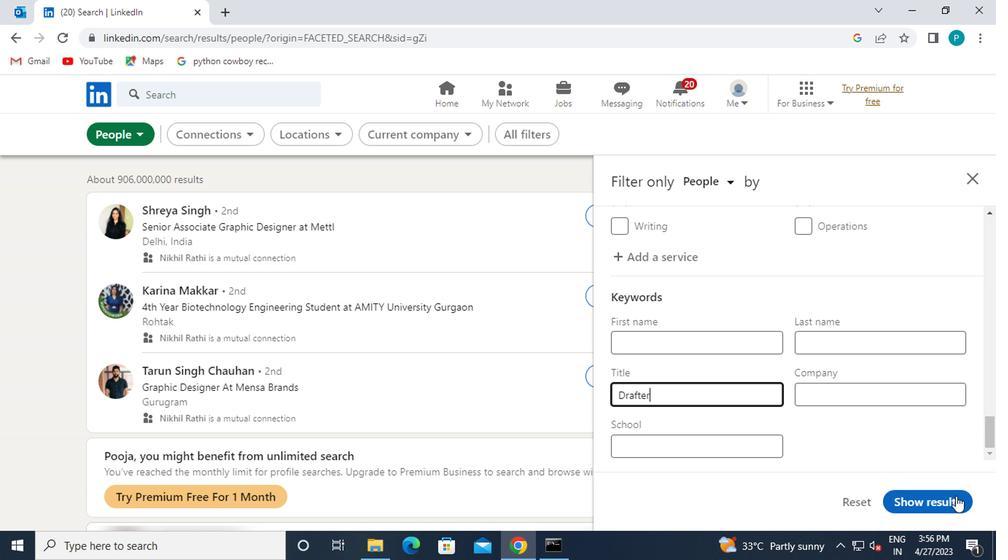
